 Task: Search one way flight ticket for 3 adults, 3 children in business from Aberdeen: Aberdeen Regional Airport to Laramie: Laramie Regional Airport on 5-3-2023. Choice of flights is Frontier. Number of bags: 4 checked bags. Price is upto 25000. Outbound departure time preference is 18:45.
Action: Mouse moved to (373, 154)
Screenshot: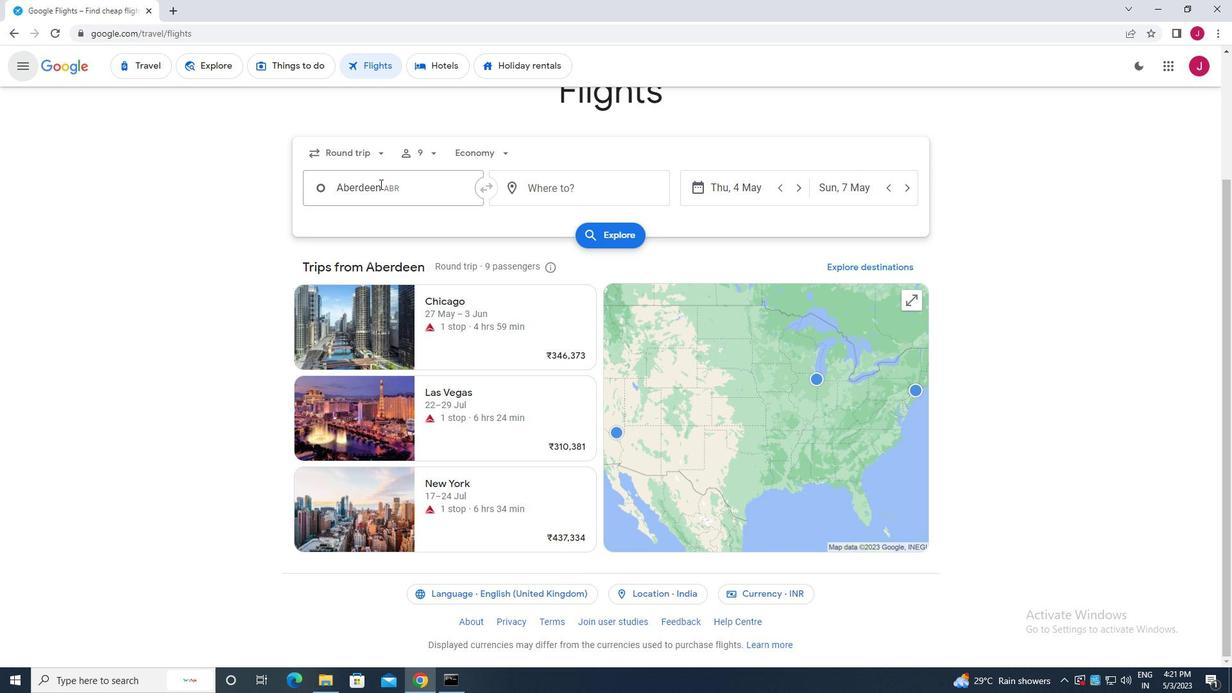 
Action: Mouse pressed left at (373, 154)
Screenshot: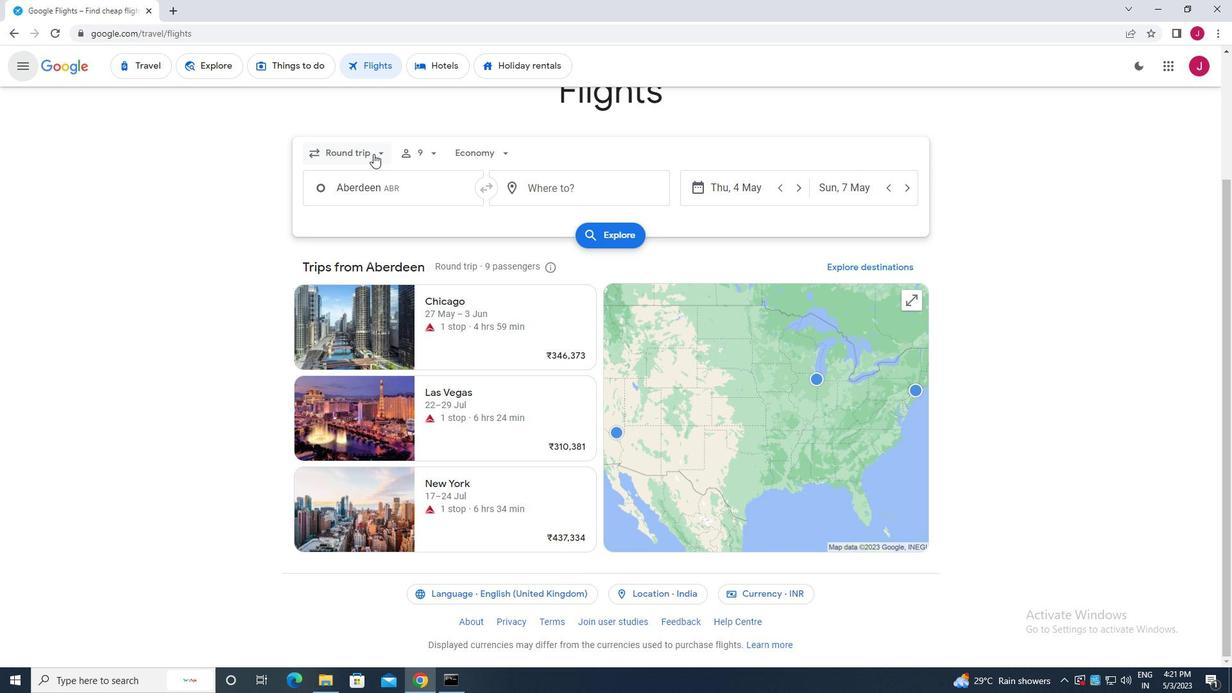 
Action: Mouse moved to (369, 209)
Screenshot: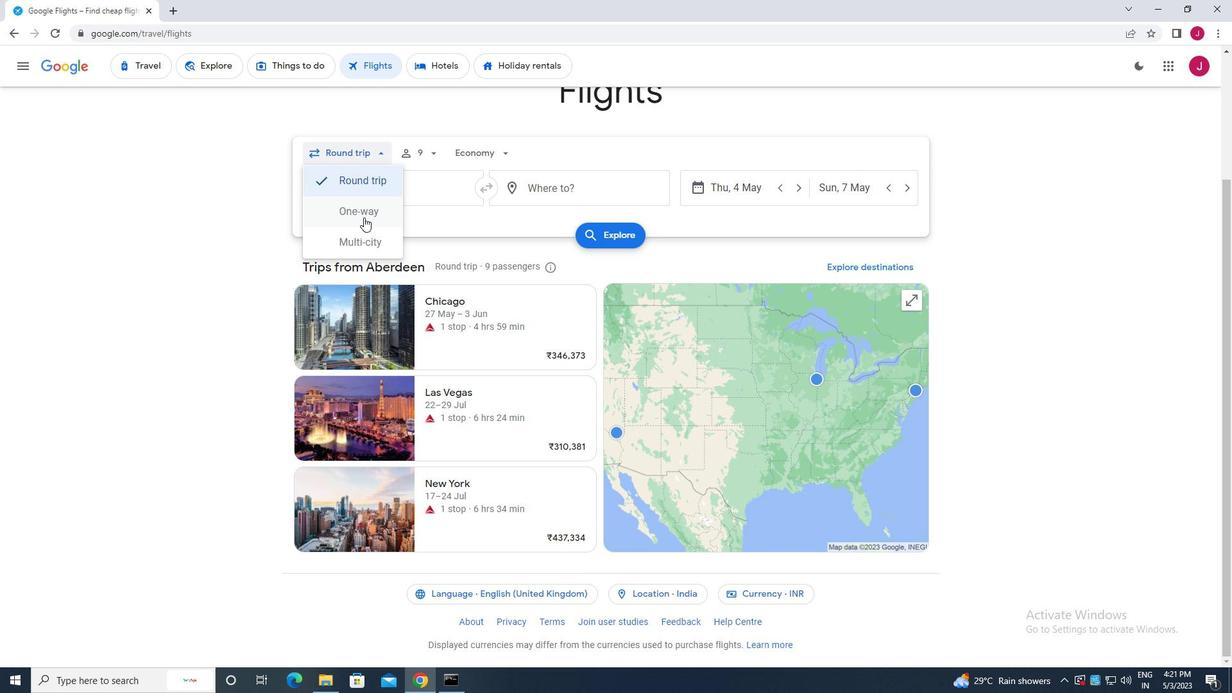 
Action: Mouse pressed left at (369, 209)
Screenshot: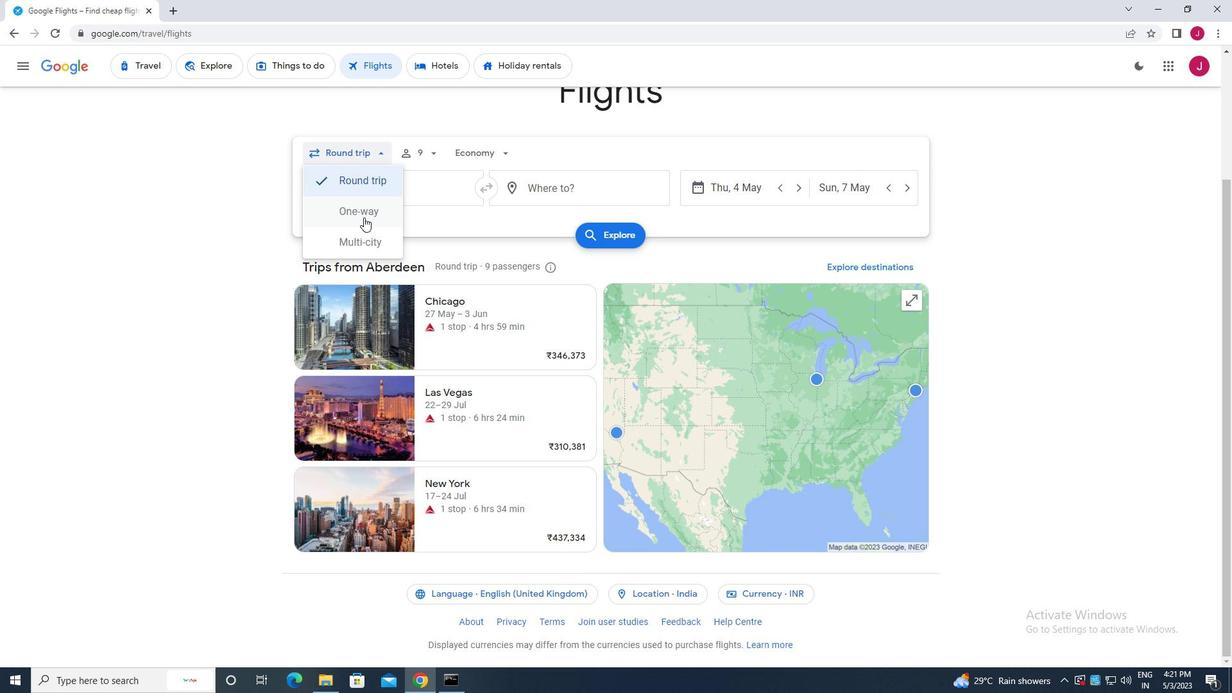 
Action: Mouse moved to (433, 153)
Screenshot: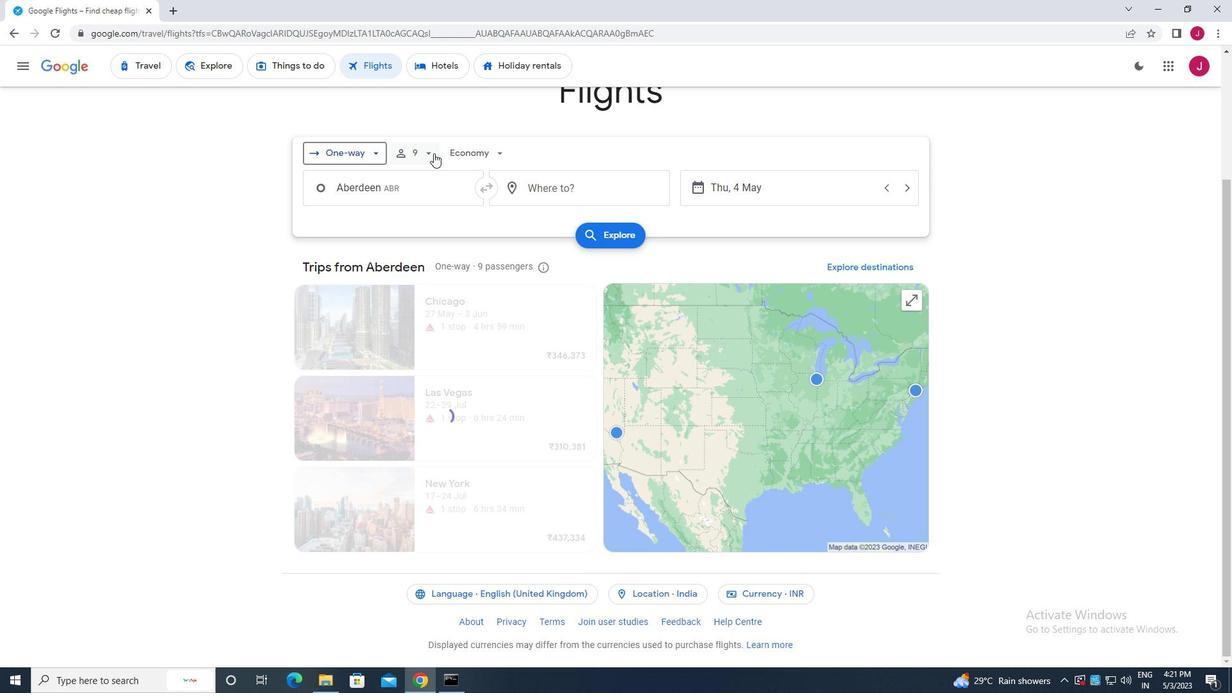 
Action: Mouse pressed left at (433, 153)
Screenshot: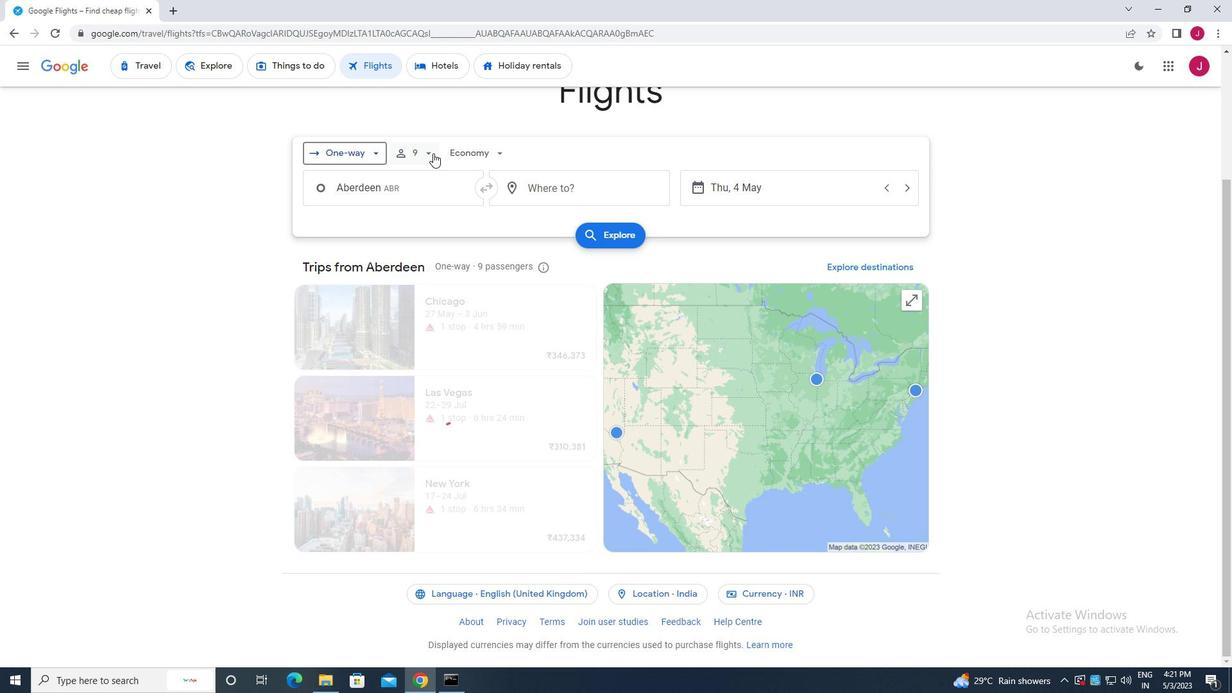 
Action: Mouse moved to (480, 189)
Screenshot: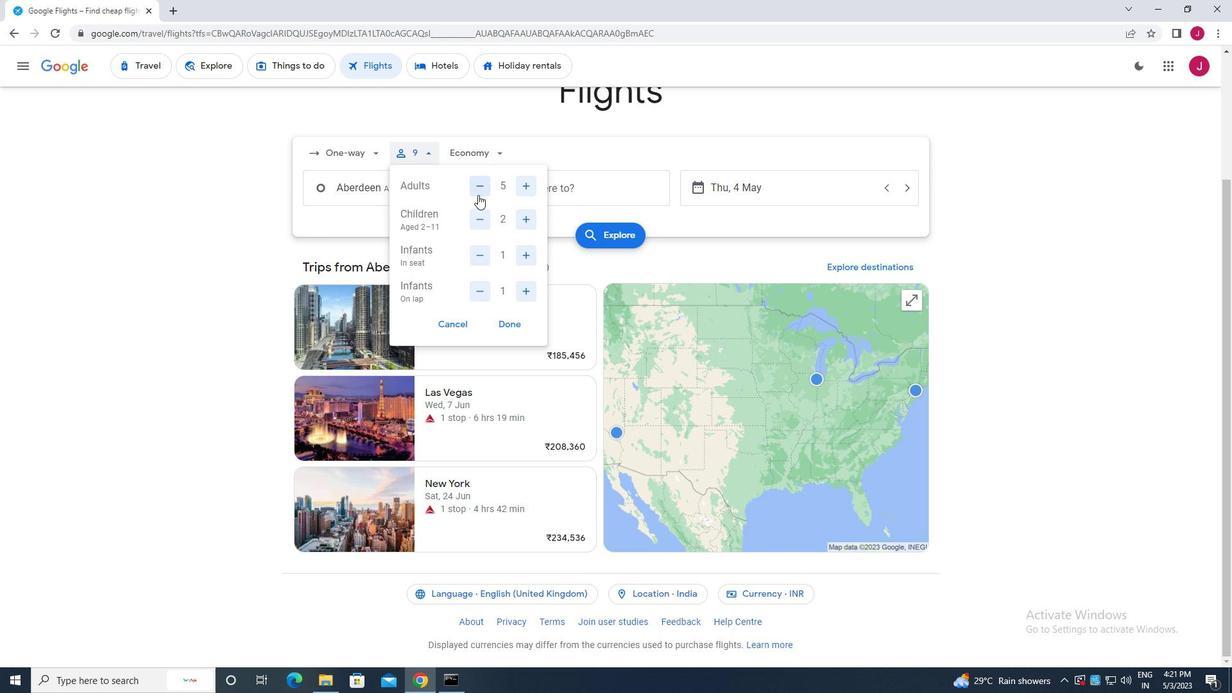 
Action: Mouse pressed left at (480, 189)
Screenshot: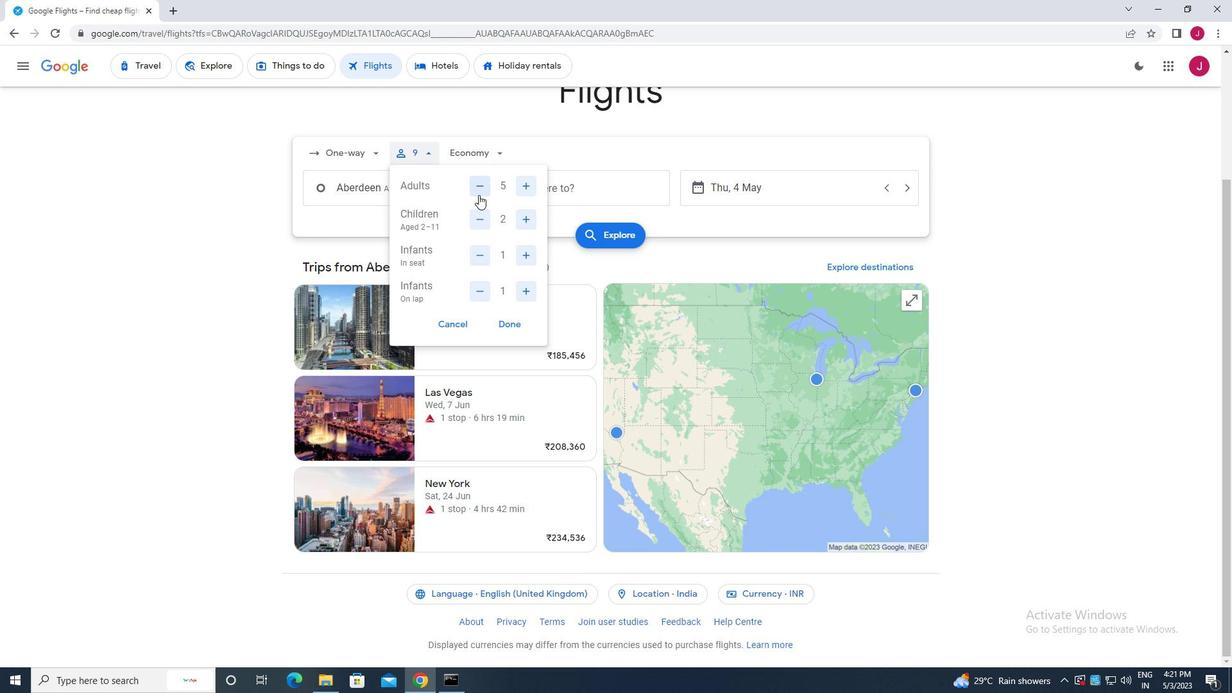 
Action: Mouse moved to (480, 217)
Screenshot: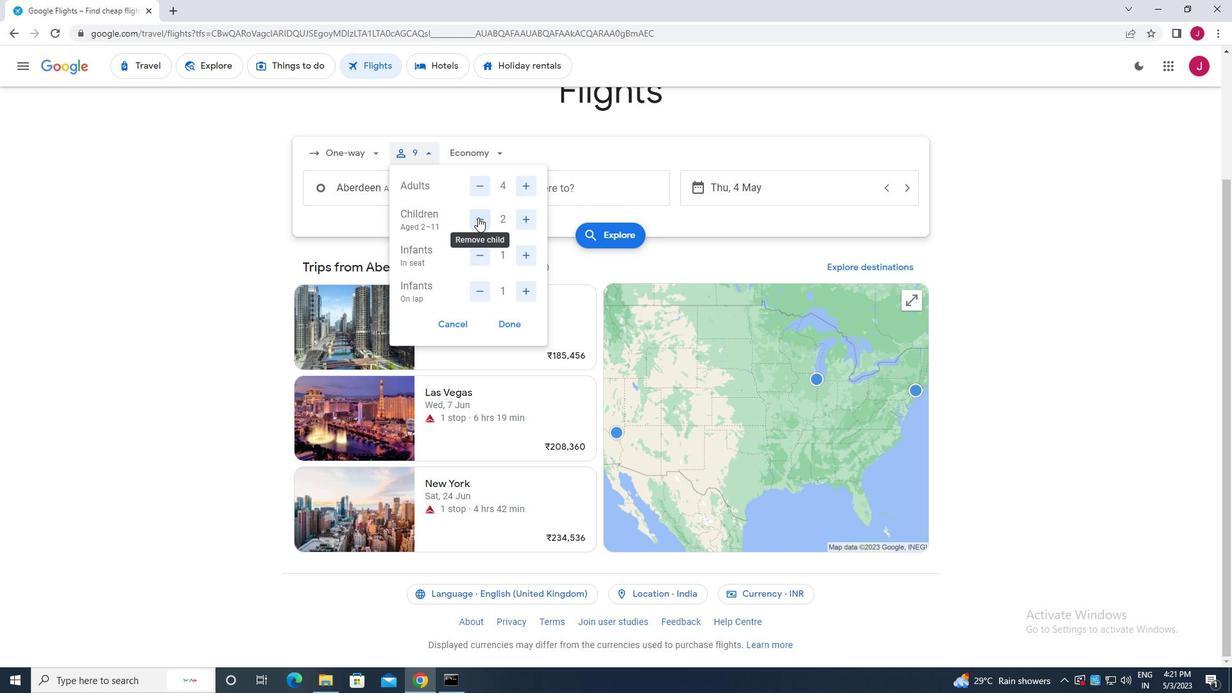 
Action: Mouse pressed left at (480, 217)
Screenshot: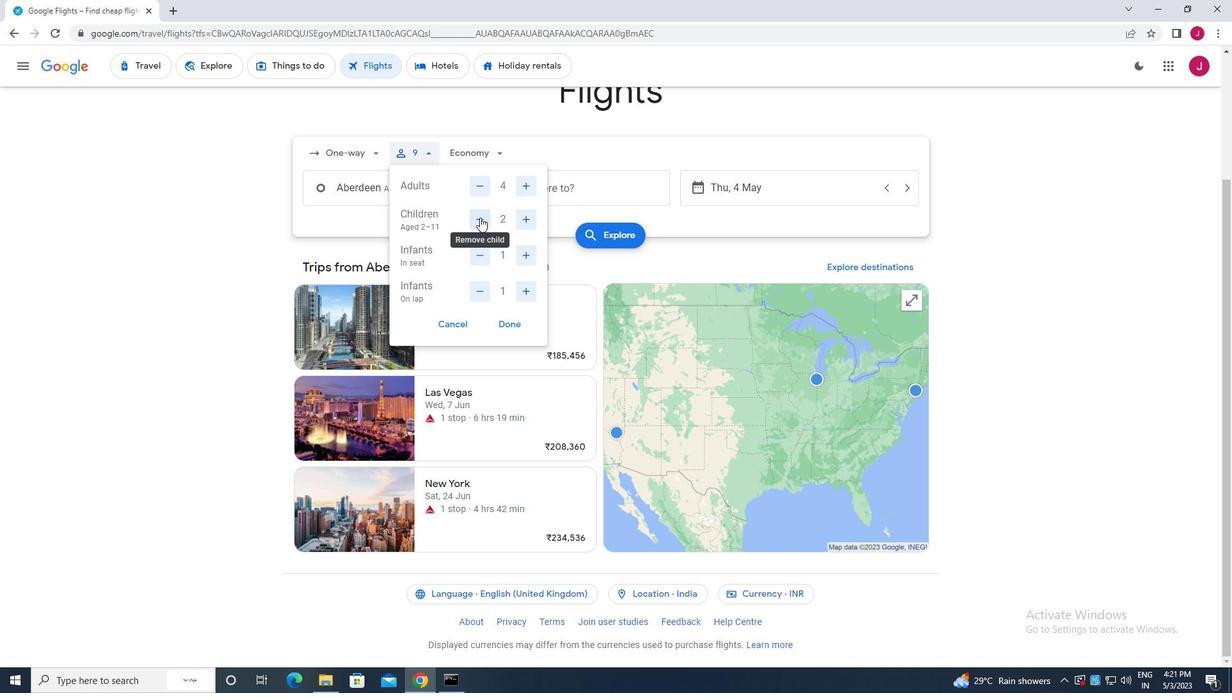 
Action: Mouse pressed left at (480, 217)
Screenshot: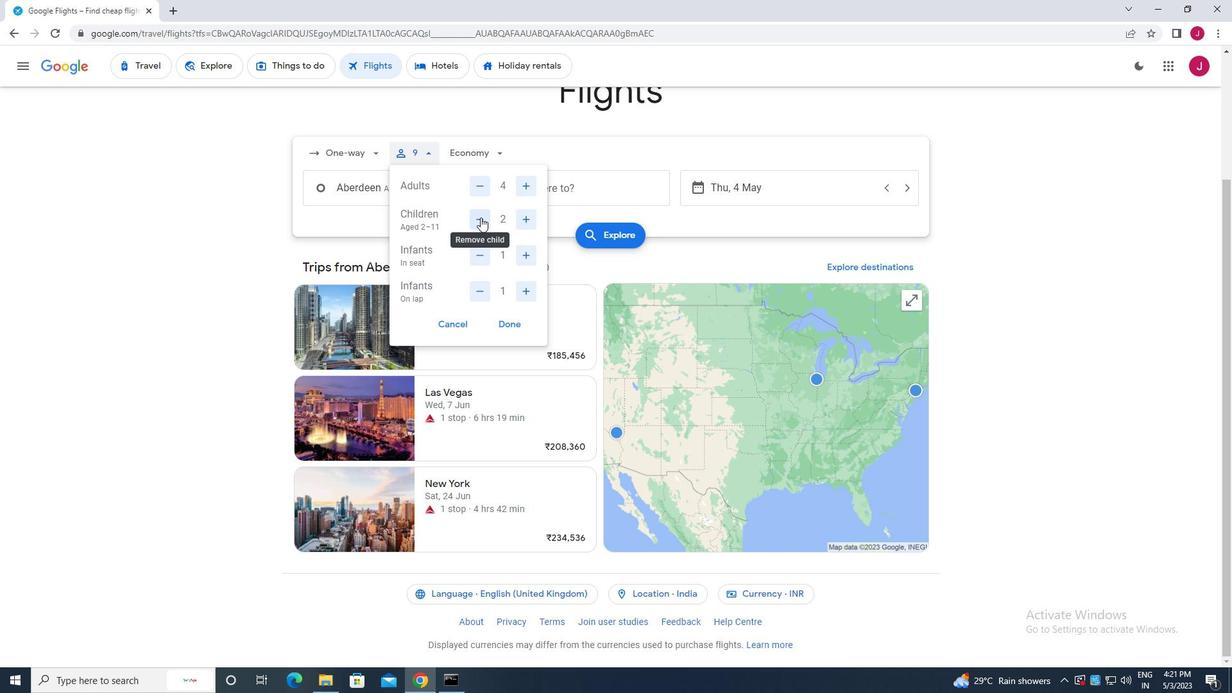 
Action: Mouse moved to (510, 327)
Screenshot: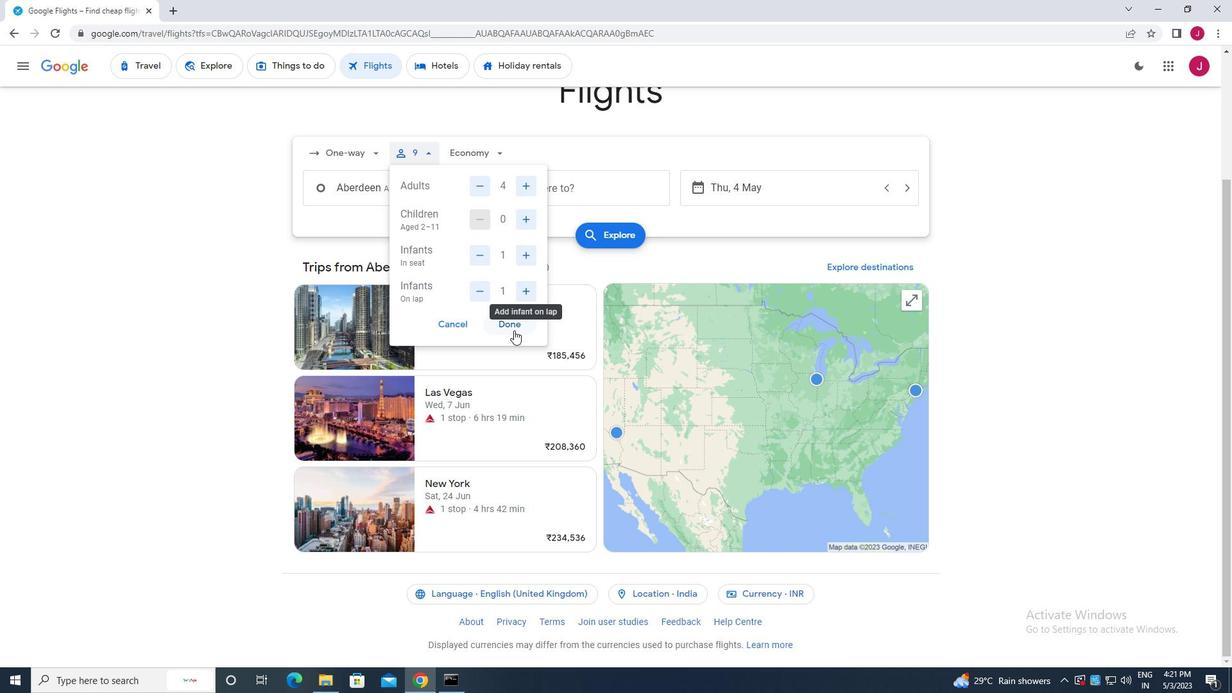 
Action: Mouse pressed left at (510, 327)
Screenshot: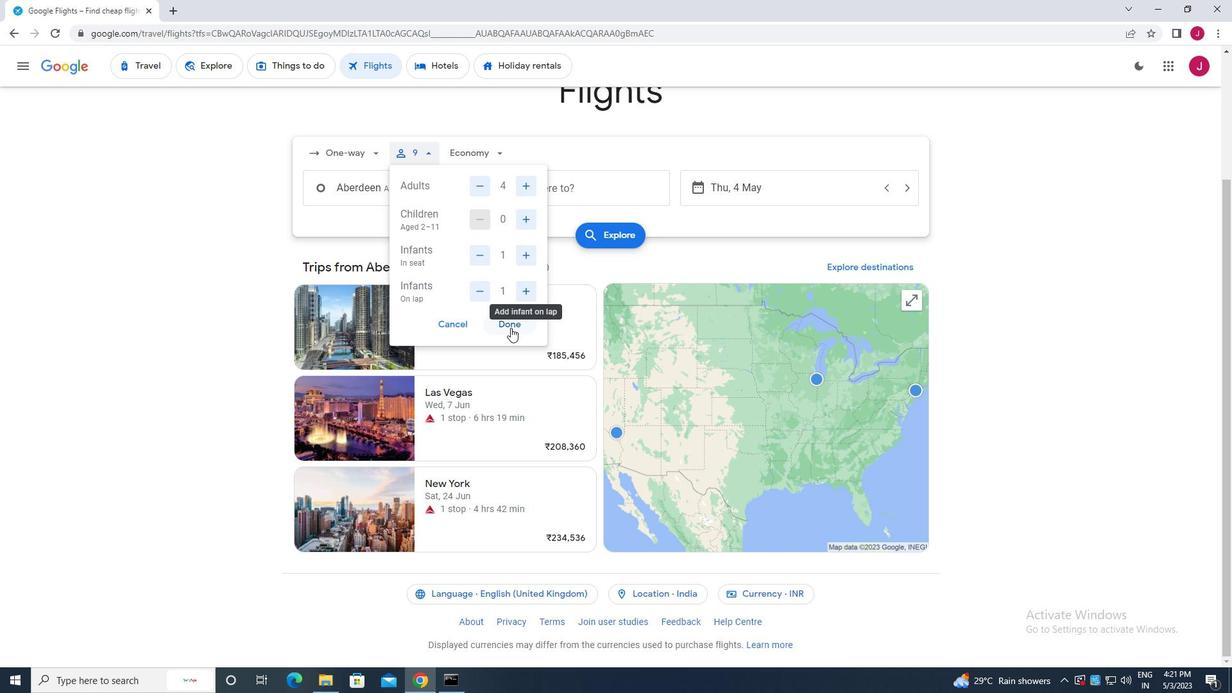 
Action: Mouse moved to (476, 152)
Screenshot: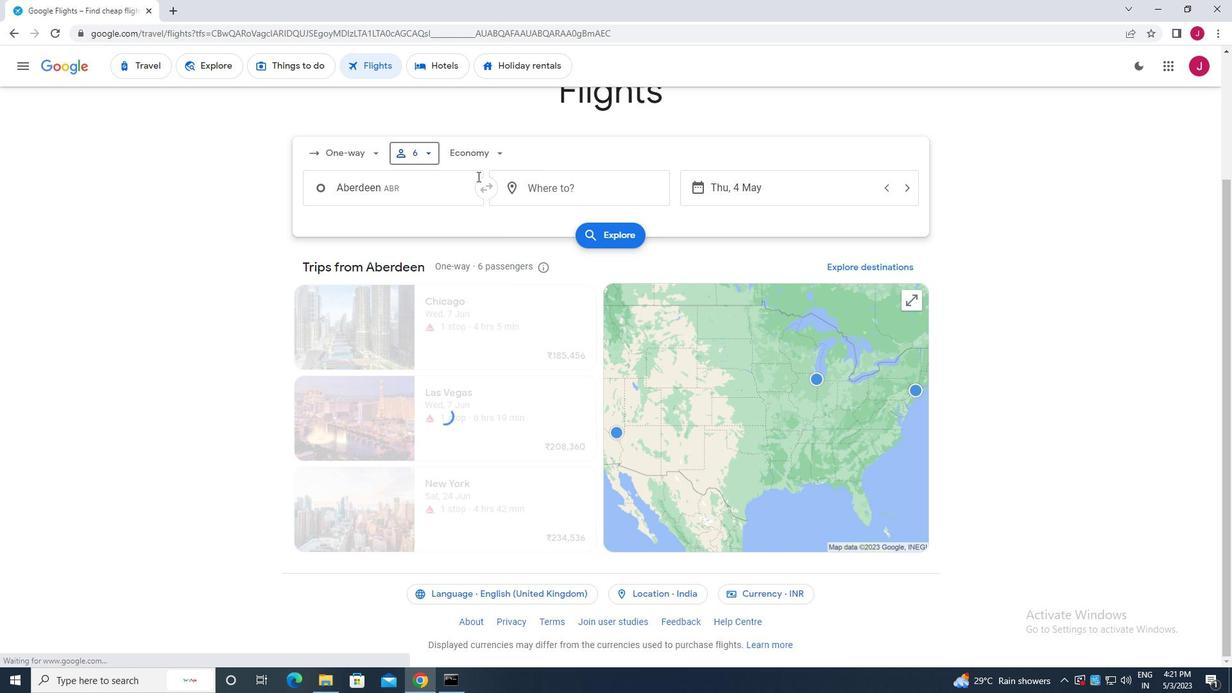 
Action: Mouse pressed left at (476, 152)
Screenshot: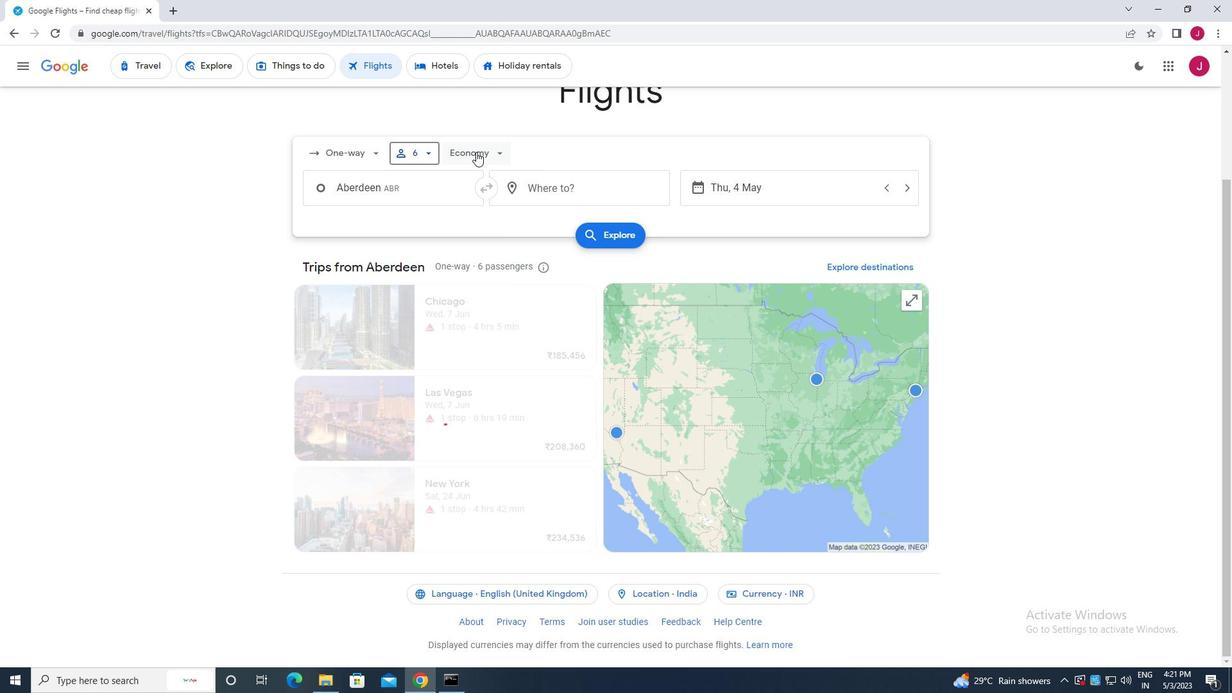
Action: Mouse moved to (494, 213)
Screenshot: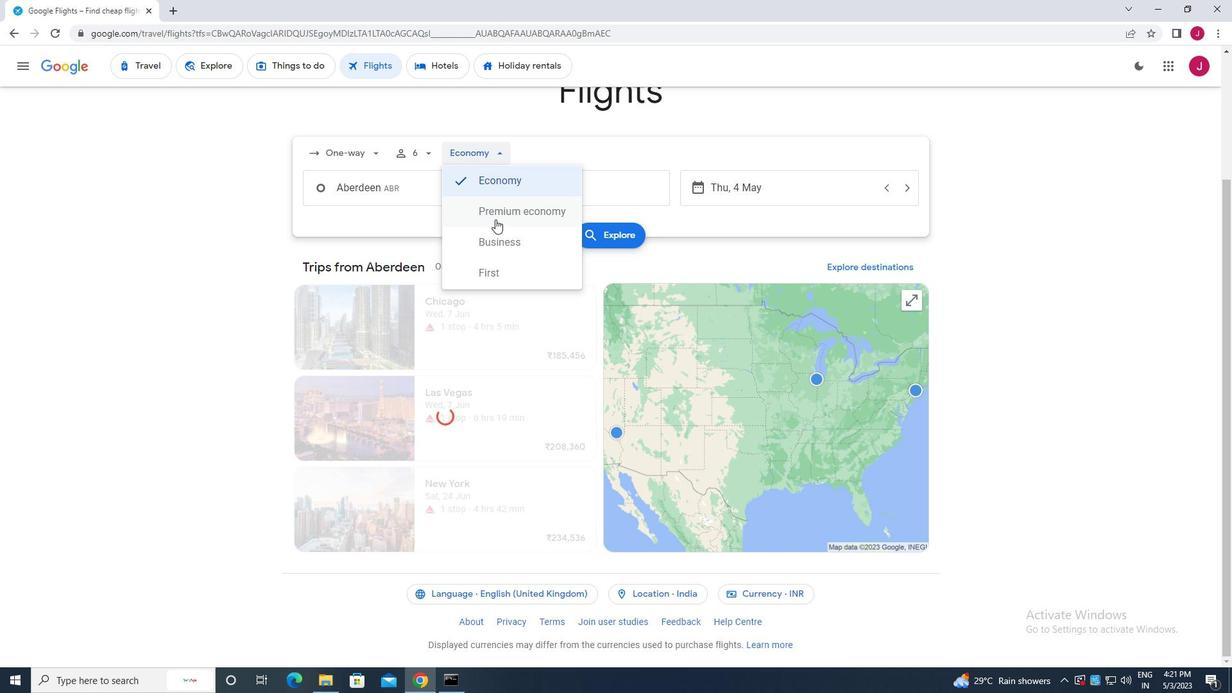 
Action: Mouse pressed left at (494, 213)
Screenshot: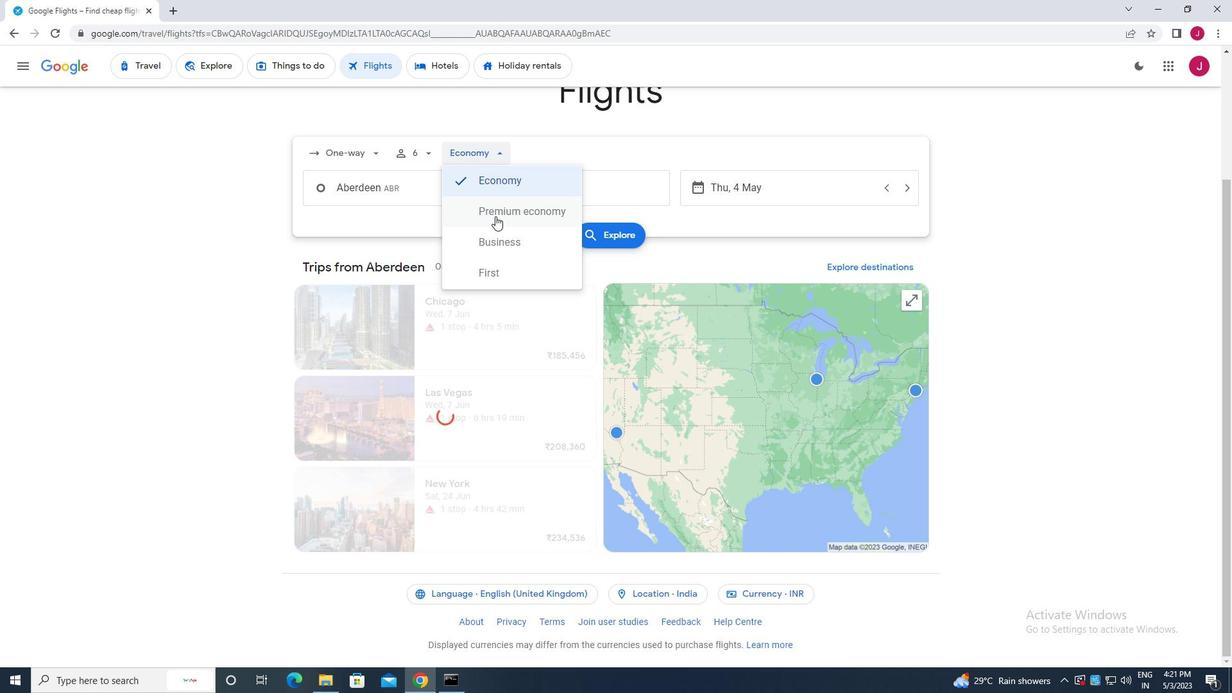 
Action: Mouse moved to (430, 196)
Screenshot: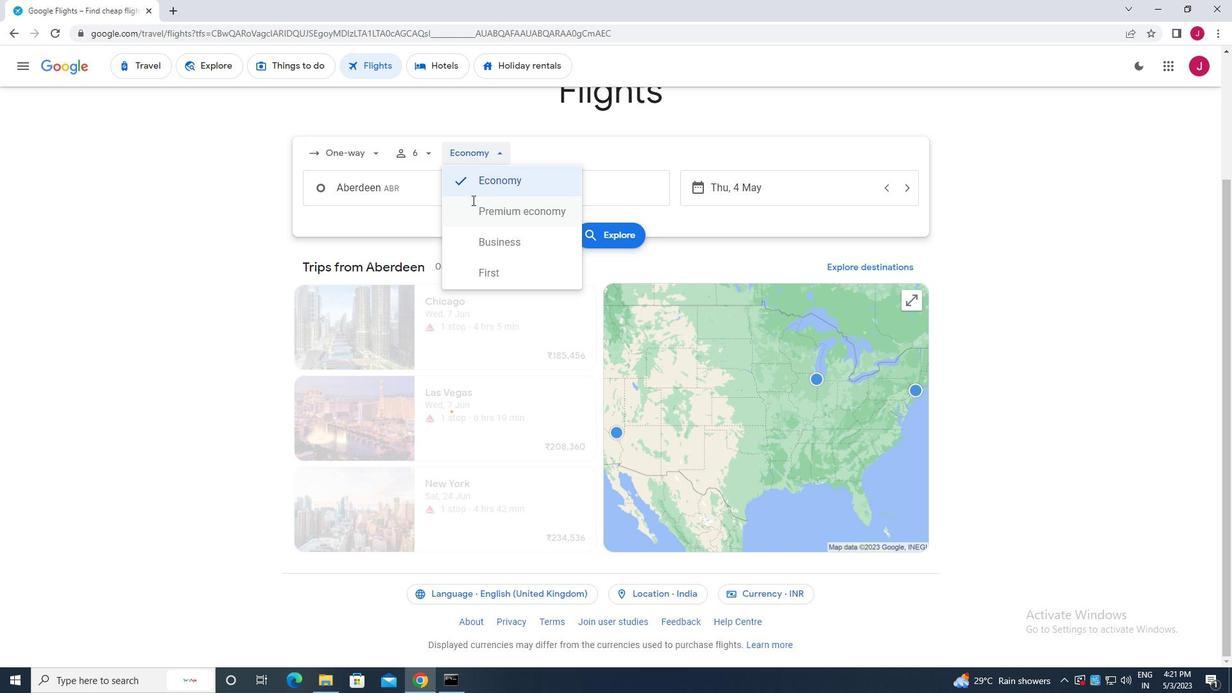 
Action: Mouse pressed left at (430, 196)
Screenshot: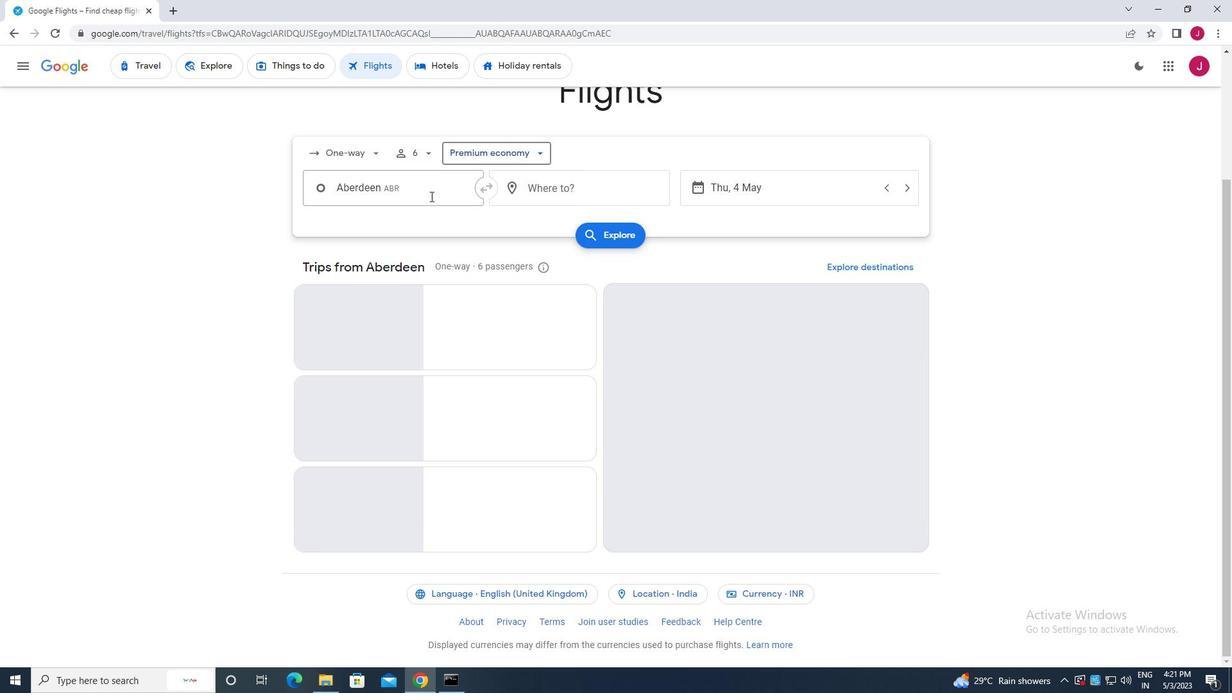 
Action: Mouse moved to (444, 192)
Screenshot: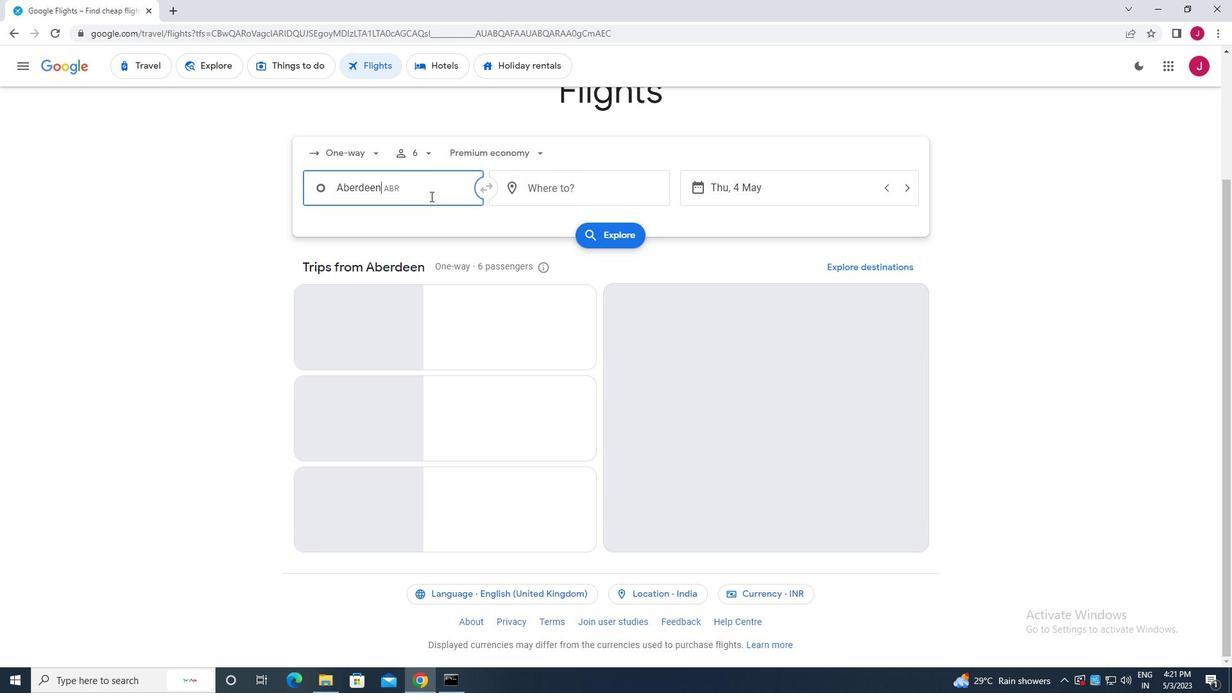 
Action: Key pressed aberdeen
Screenshot: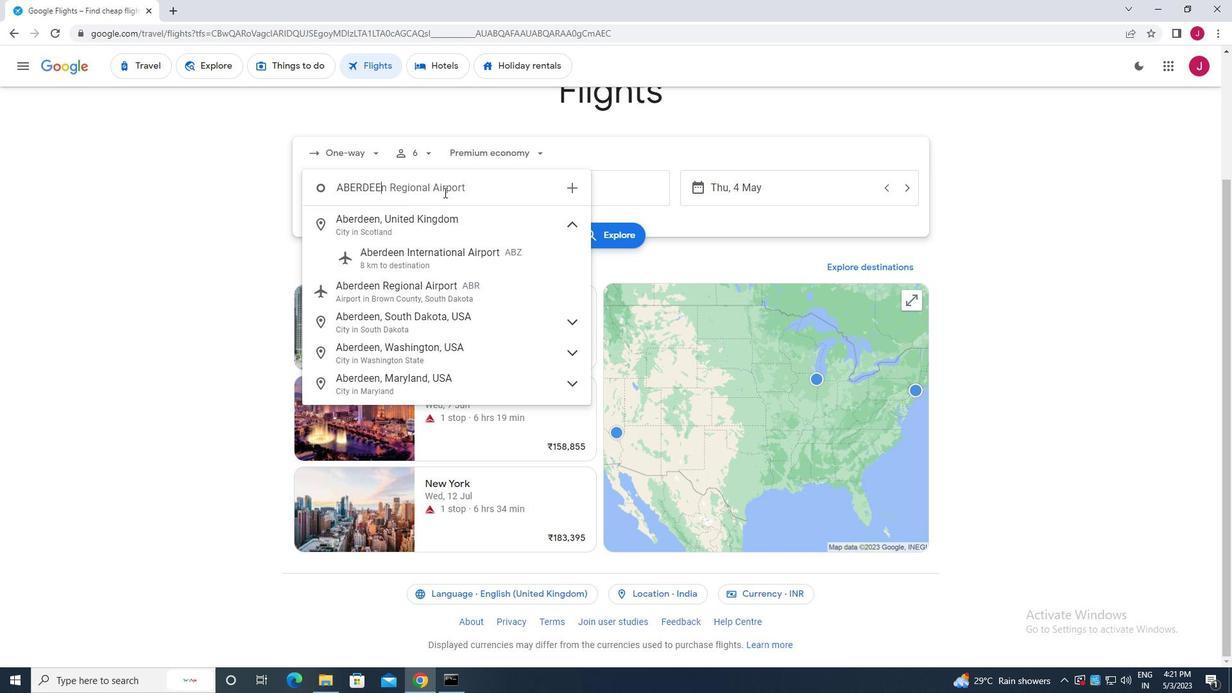 
Action: Mouse moved to (449, 283)
Screenshot: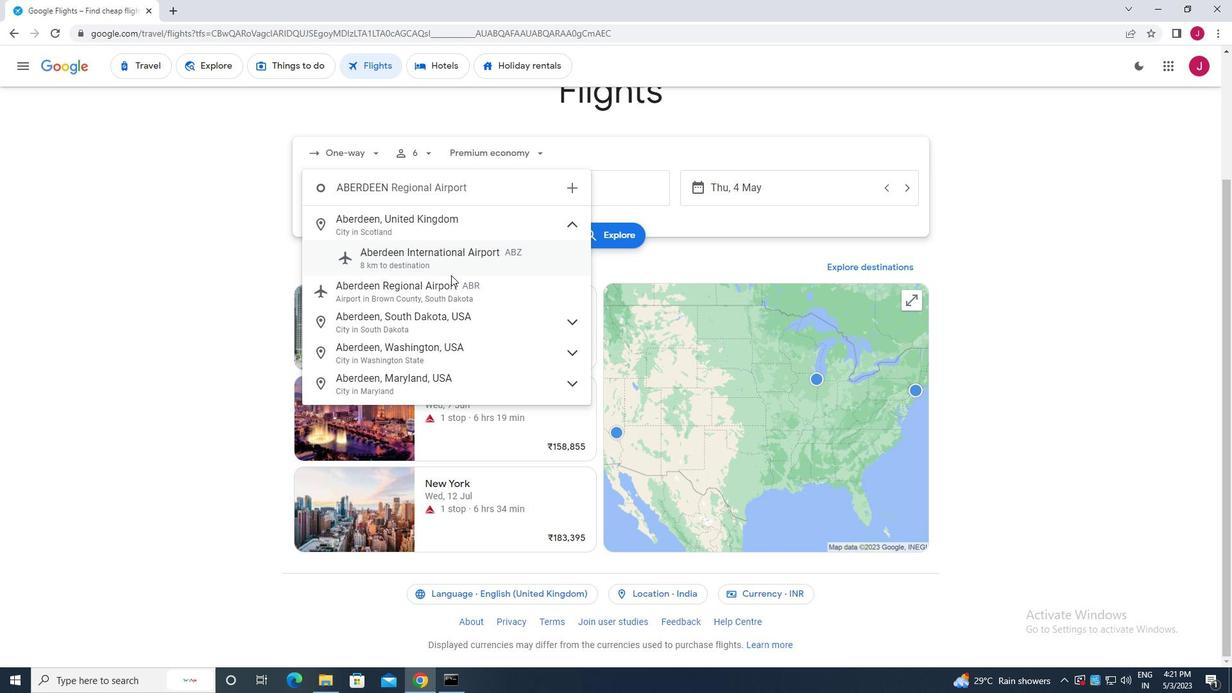 
Action: Mouse pressed left at (449, 283)
Screenshot: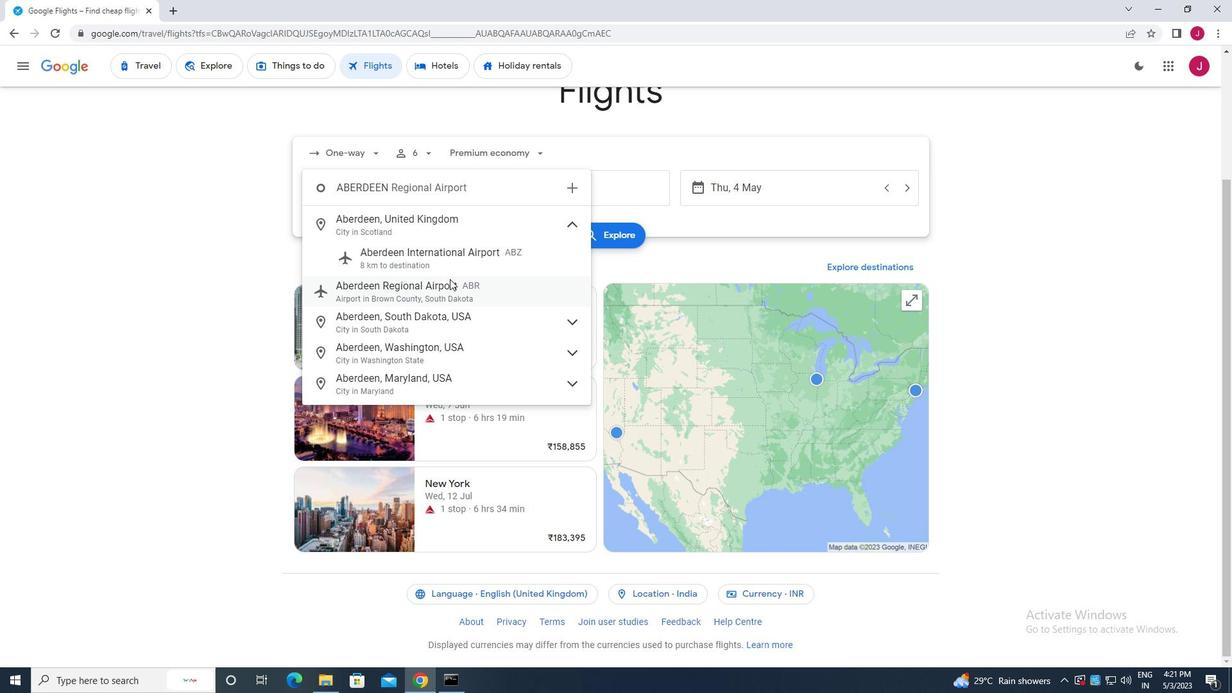 
Action: Mouse moved to (574, 193)
Screenshot: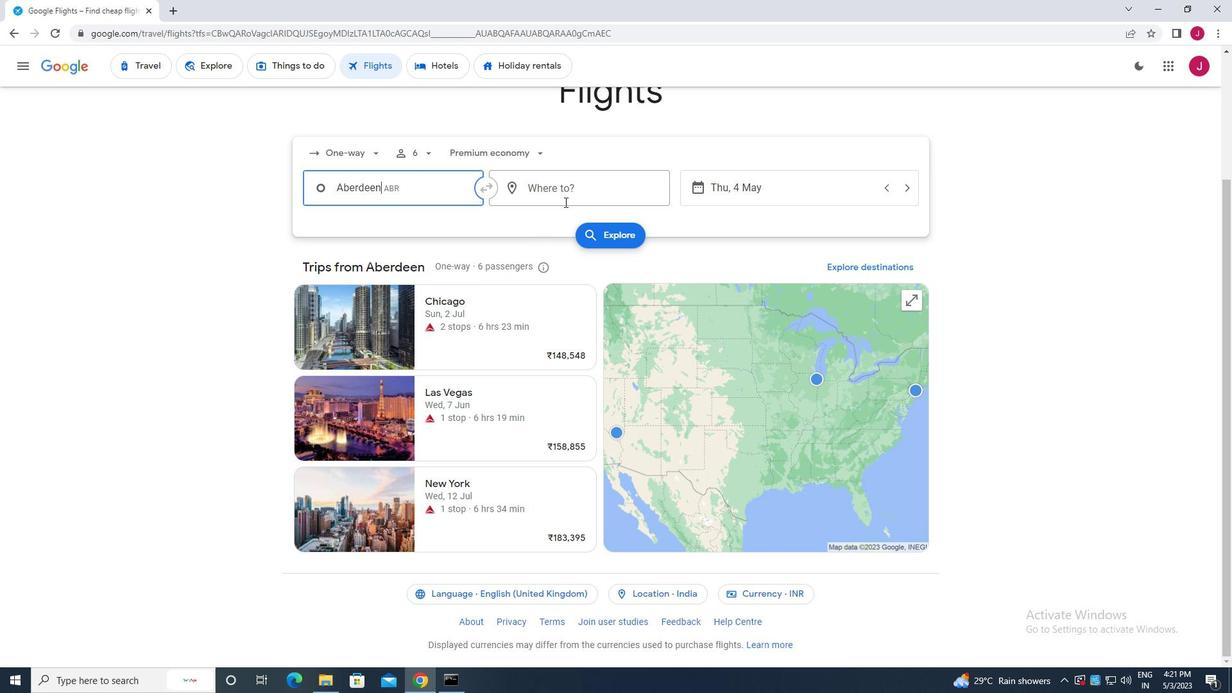 
Action: Mouse pressed left at (574, 193)
Screenshot: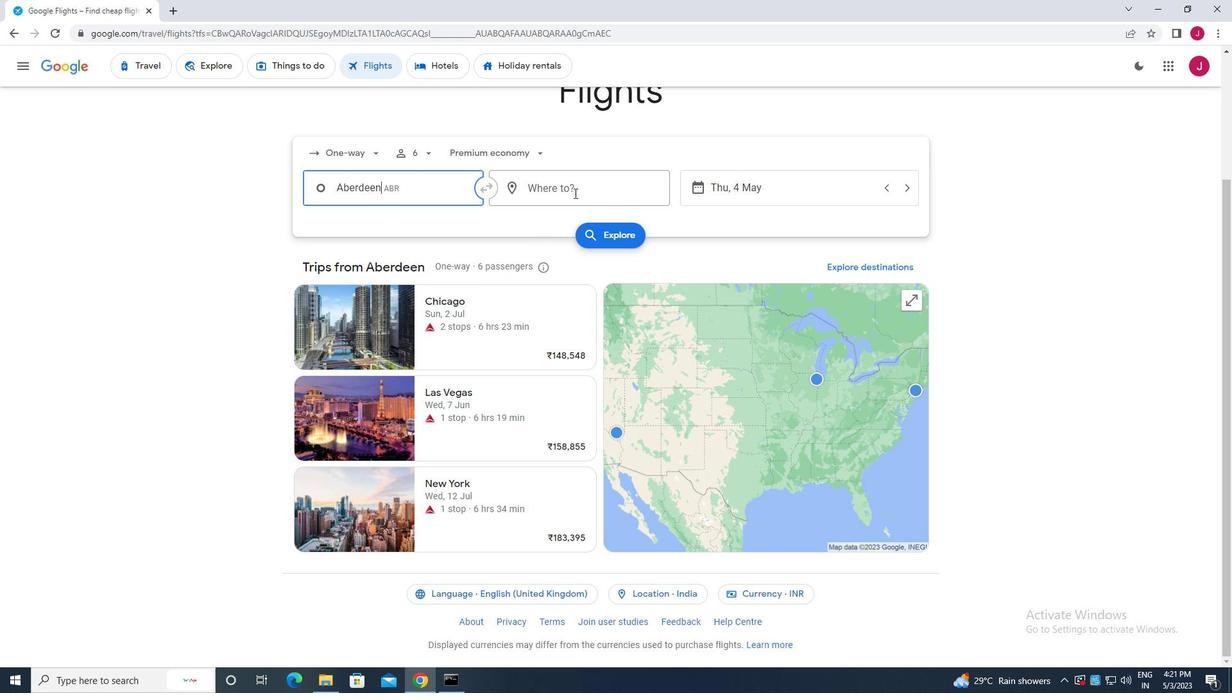 
Action: Mouse moved to (574, 193)
Screenshot: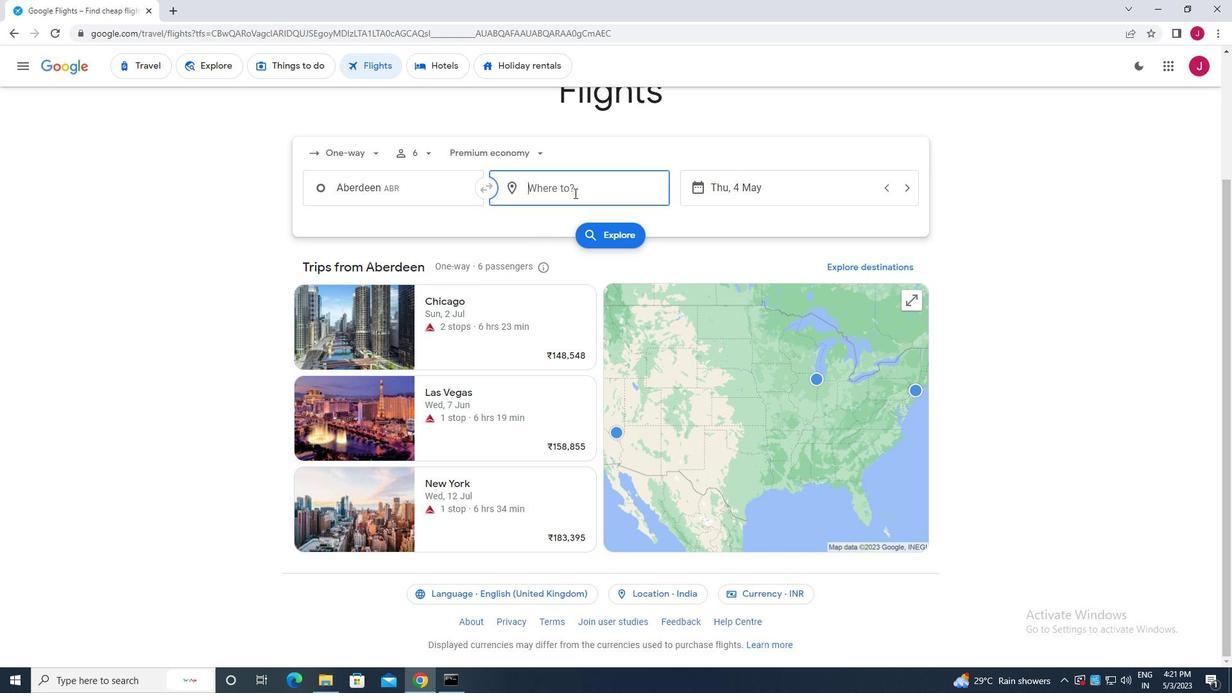 
Action: Key pressed albert<Key.space>
Screenshot: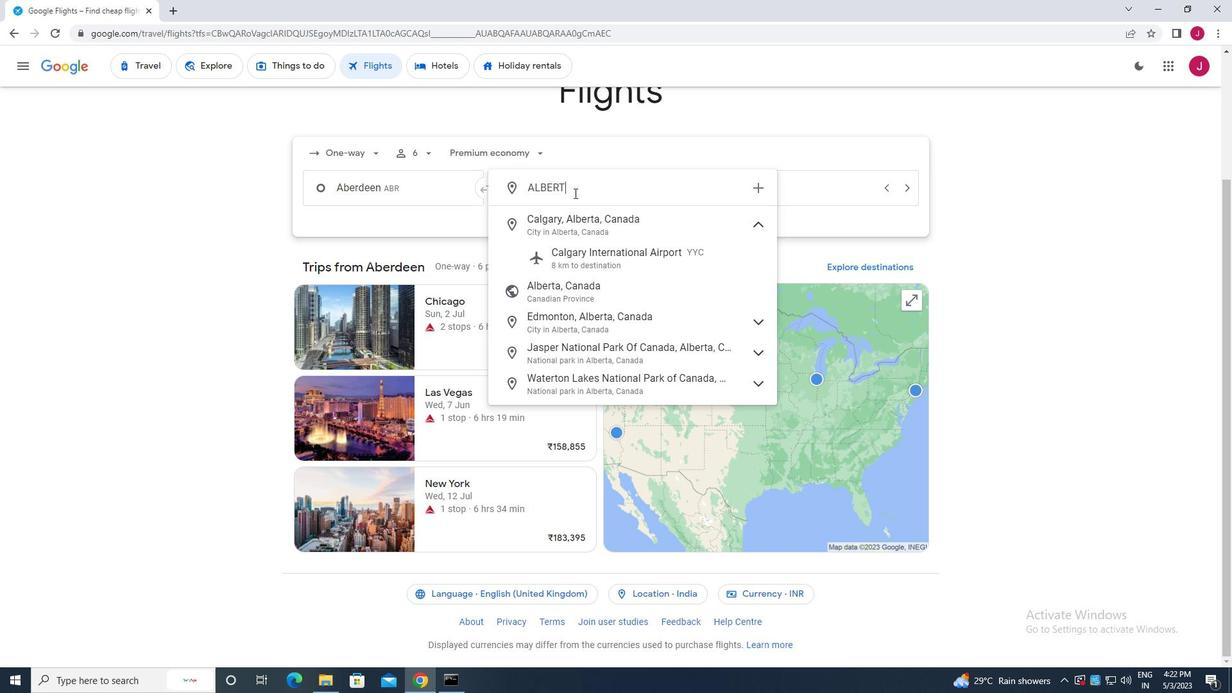 
Action: Mouse moved to (611, 223)
Screenshot: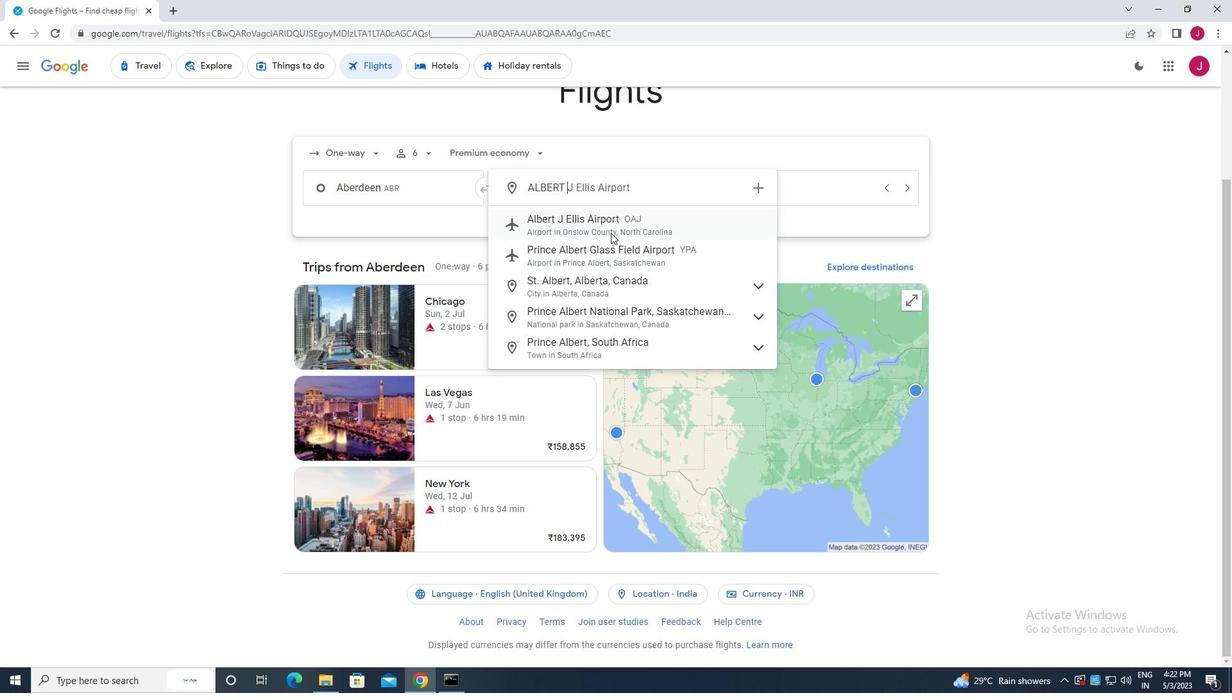 
Action: Mouse pressed left at (611, 223)
Screenshot: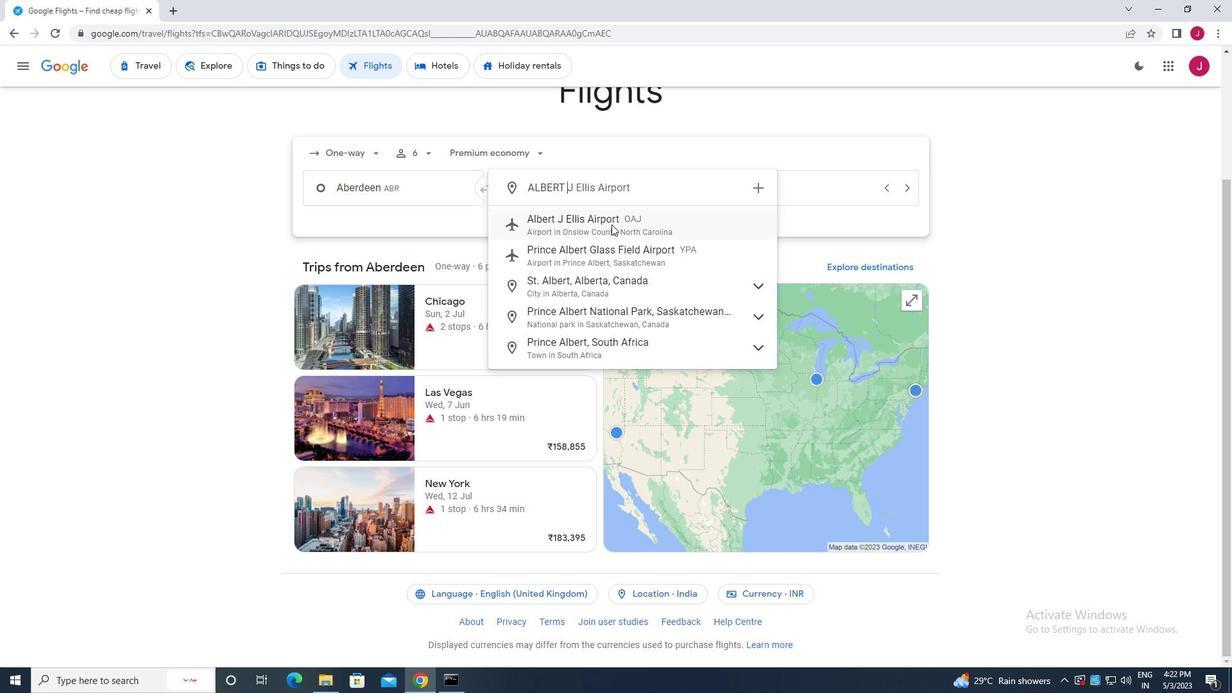 
Action: Mouse moved to (737, 189)
Screenshot: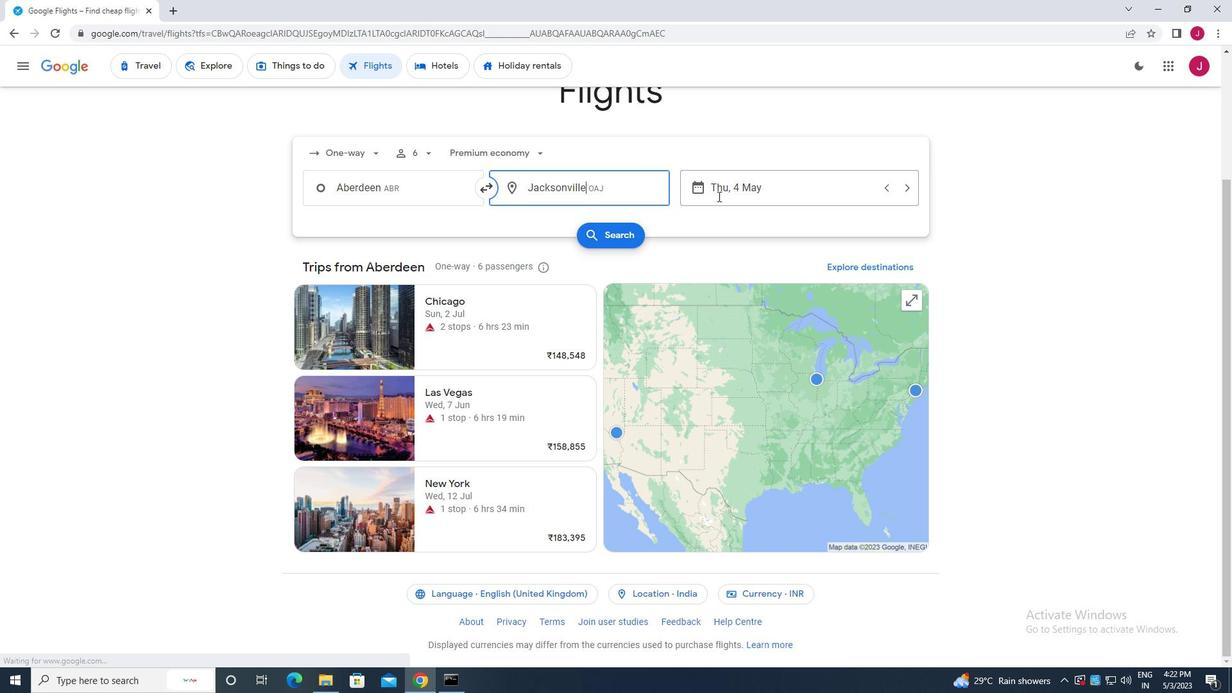 
Action: Mouse pressed left at (737, 189)
Screenshot: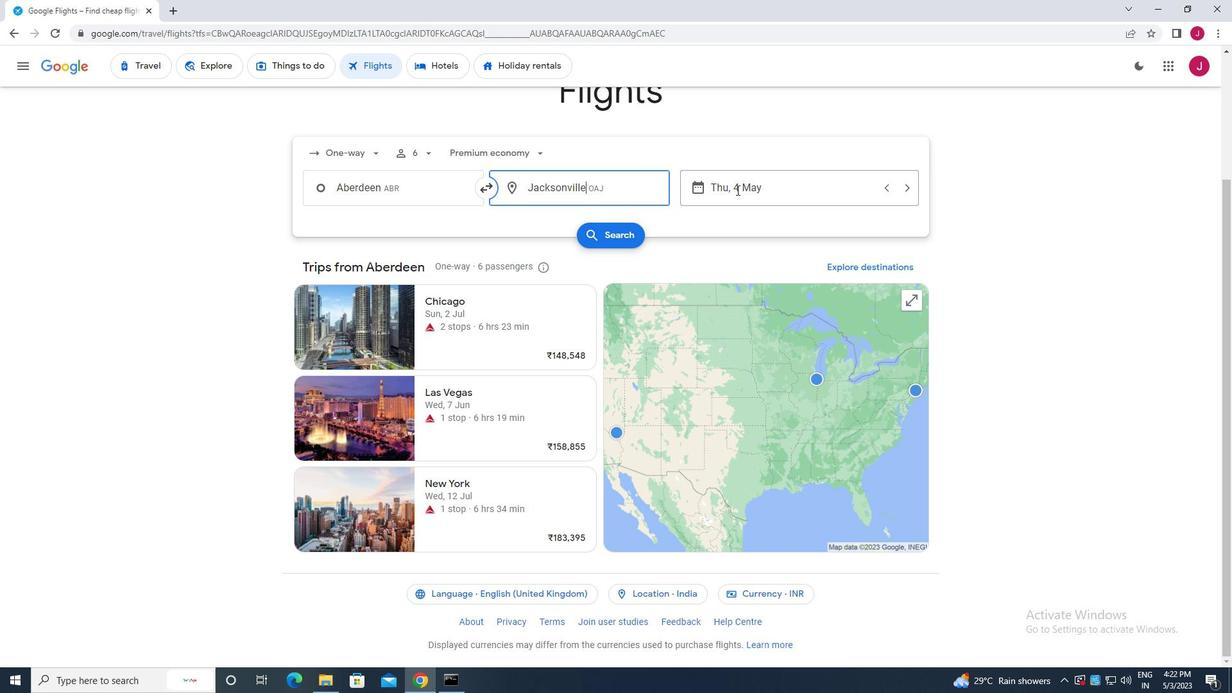 
Action: Mouse moved to (551, 293)
Screenshot: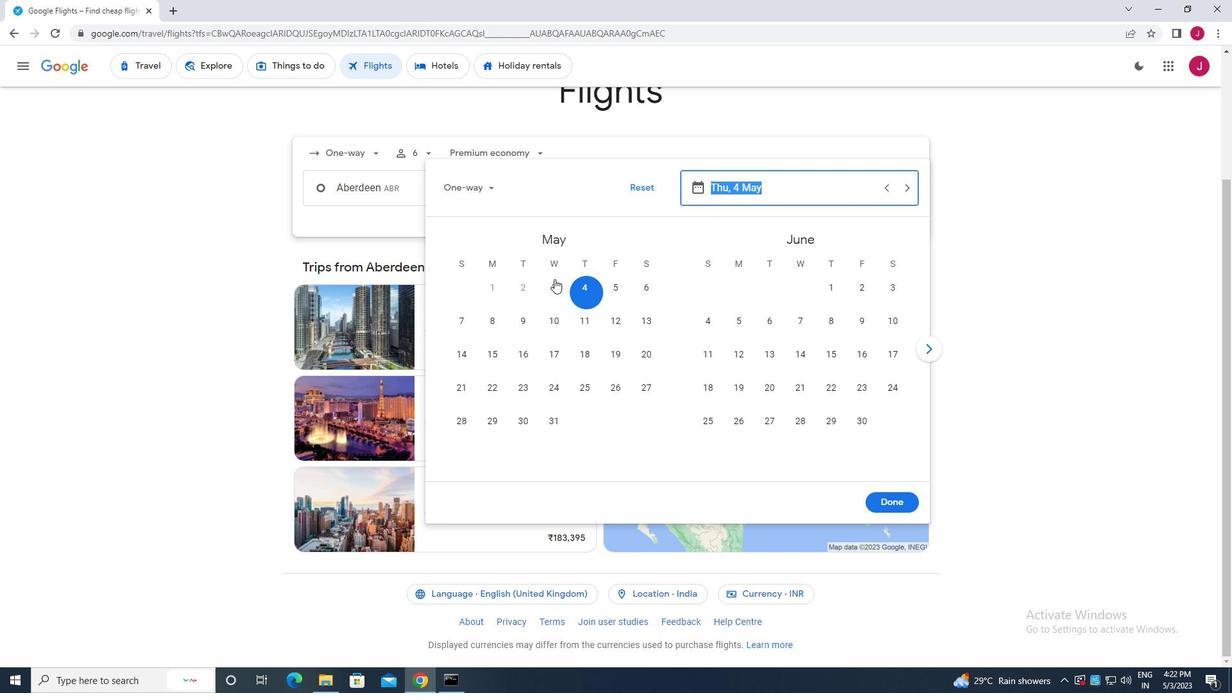 
Action: Mouse pressed left at (551, 293)
Screenshot: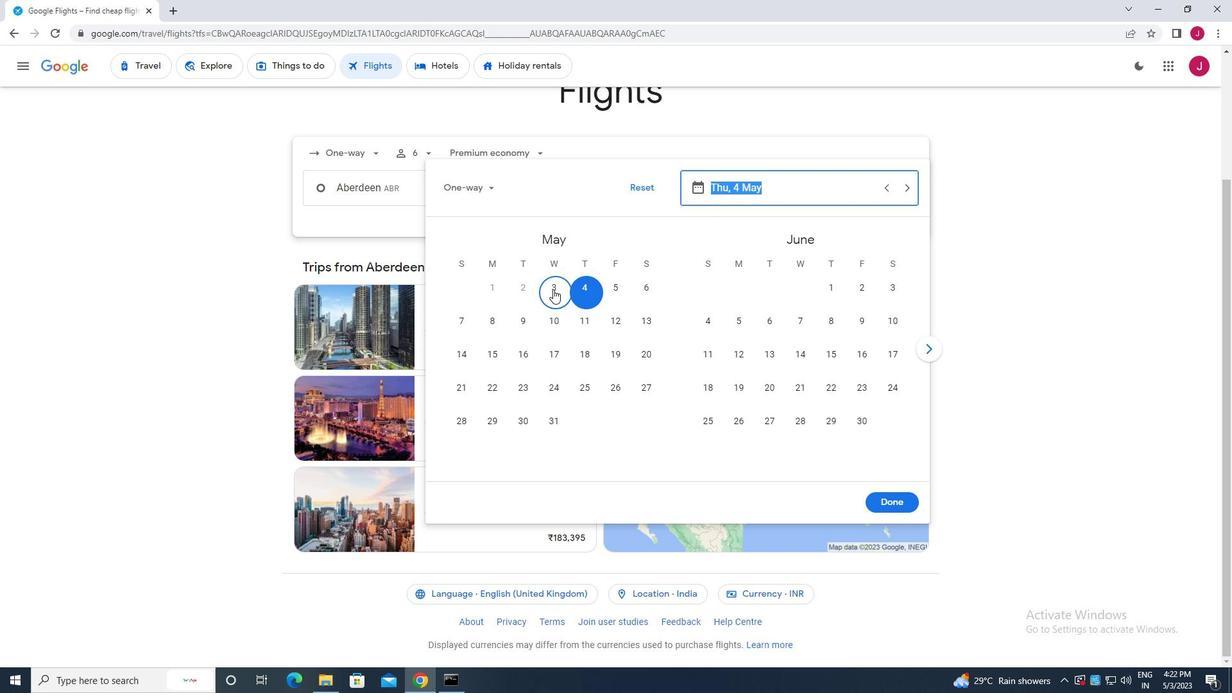 
Action: Mouse moved to (889, 502)
Screenshot: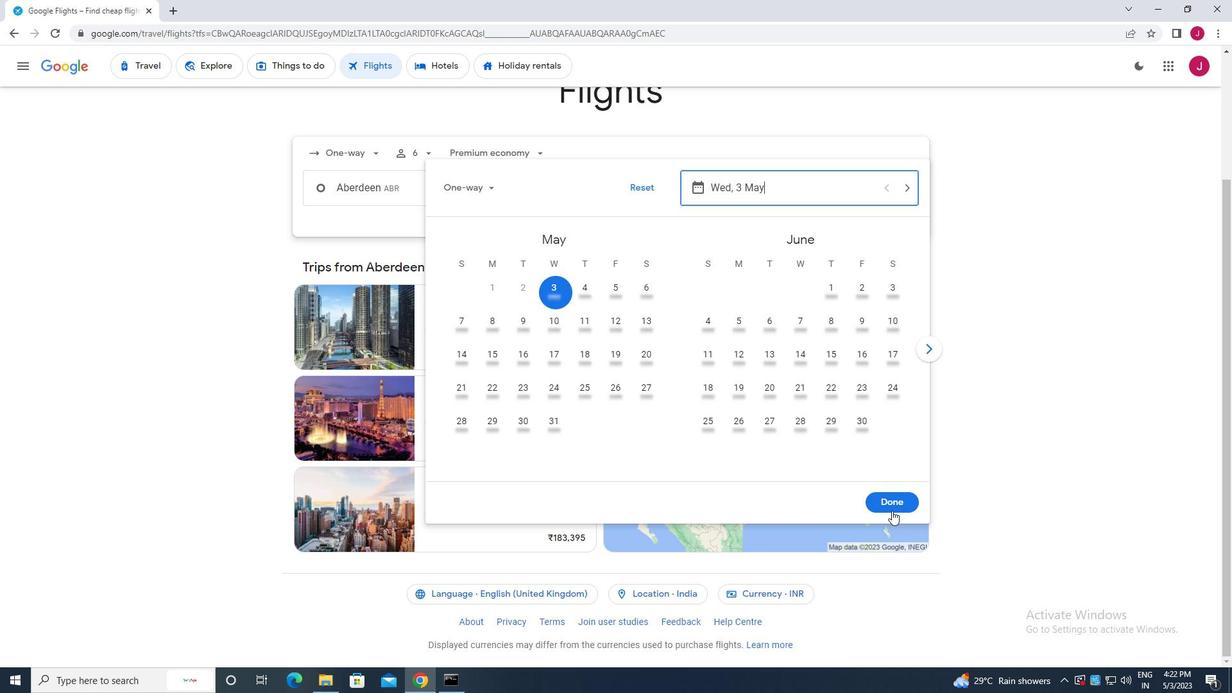 
Action: Mouse pressed left at (889, 502)
Screenshot: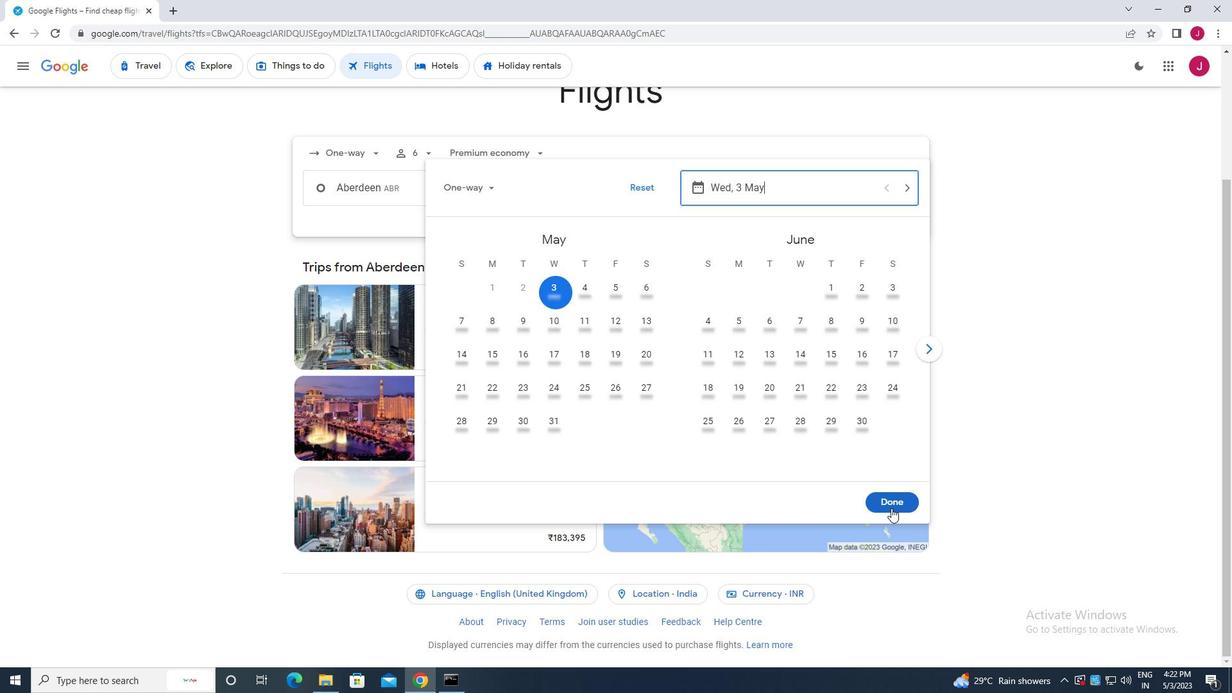 
Action: Mouse moved to (603, 238)
Screenshot: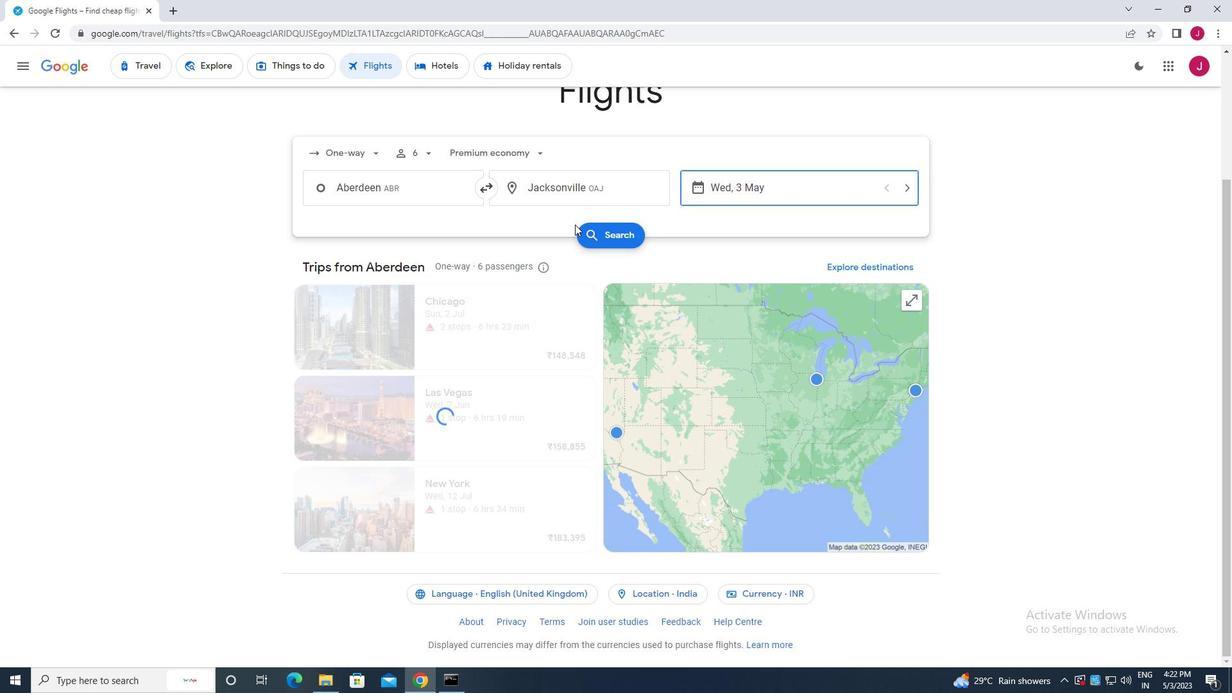 
Action: Mouse pressed left at (603, 238)
Screenshot: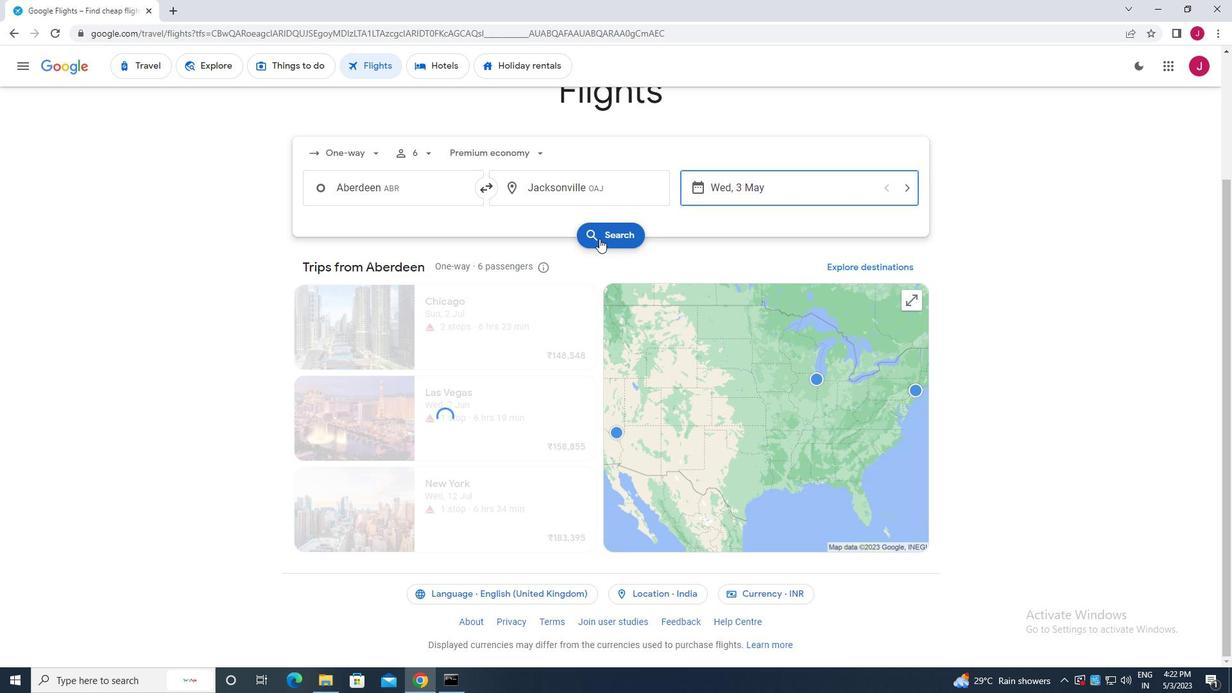 
Action: Mouse moved to (322, 183)
Screenshot: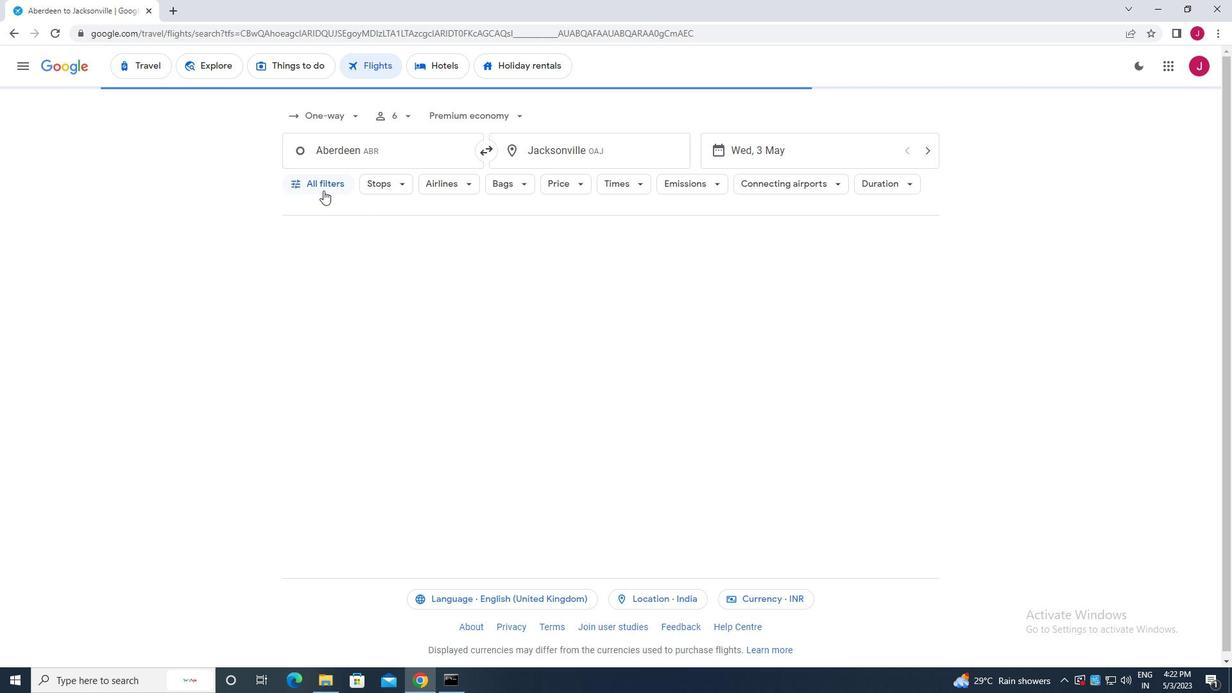 
Action: Mouse pressed left at (322, 183)
Screenshot: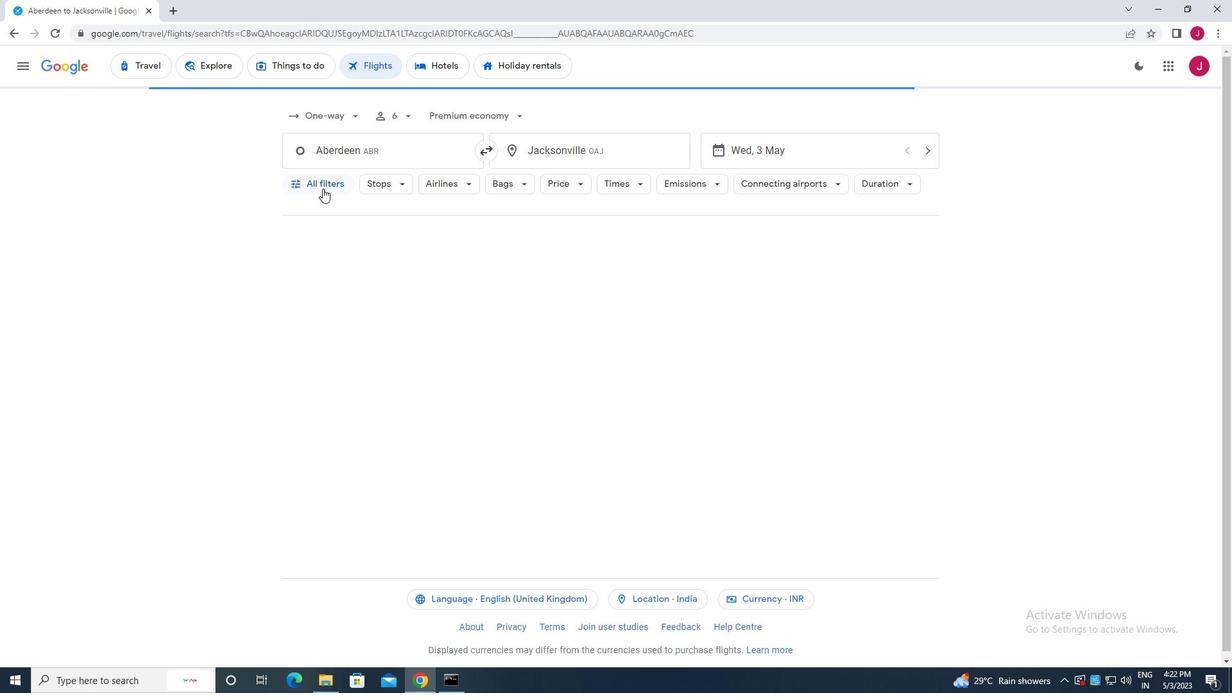 
Action: Mouse moved to (379, 263)
Screenshot: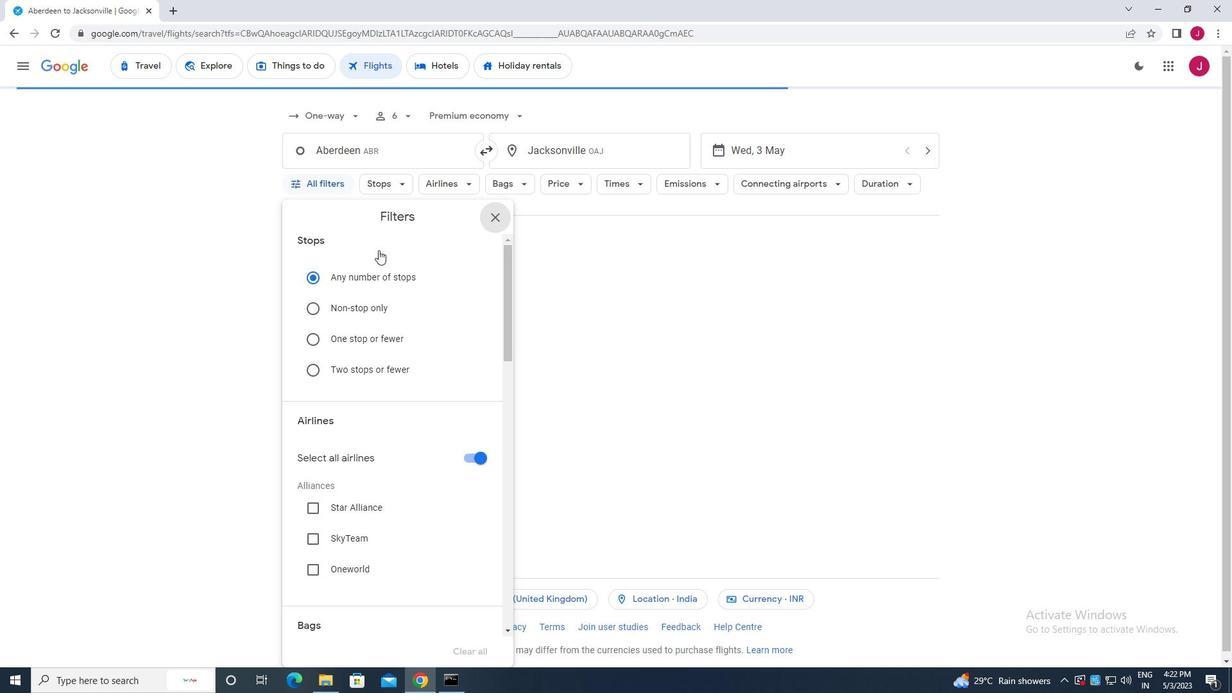
Action: Mouse scrolled (379, 263) with delta (0, 0)
Screenshot: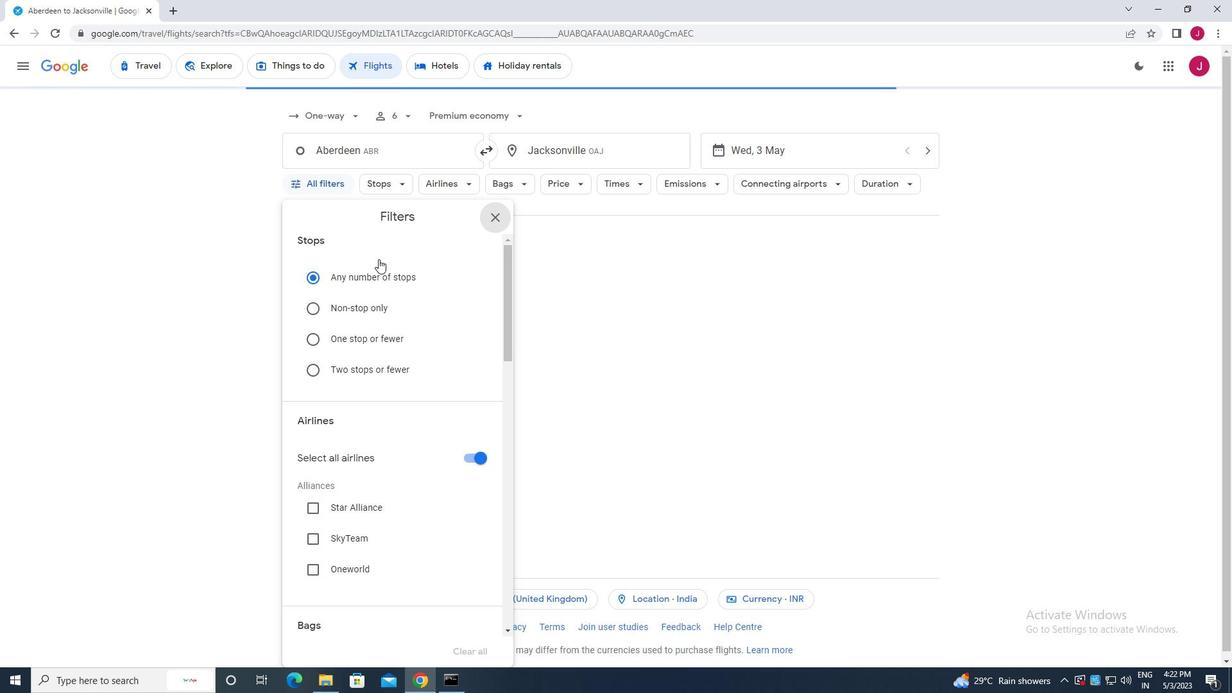
Action: Mouse scrolled (379, 263) with delta (0, 0)
Screenshot: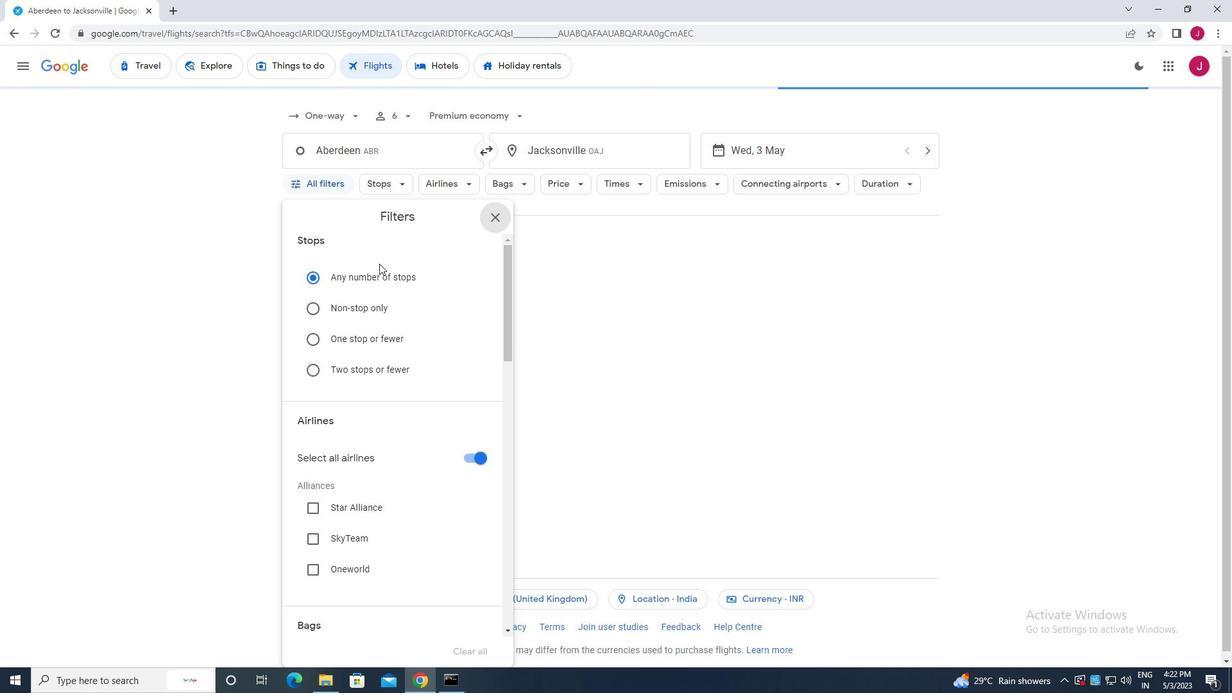 
Action: Mouse moved to (388, 270)
Screenshot: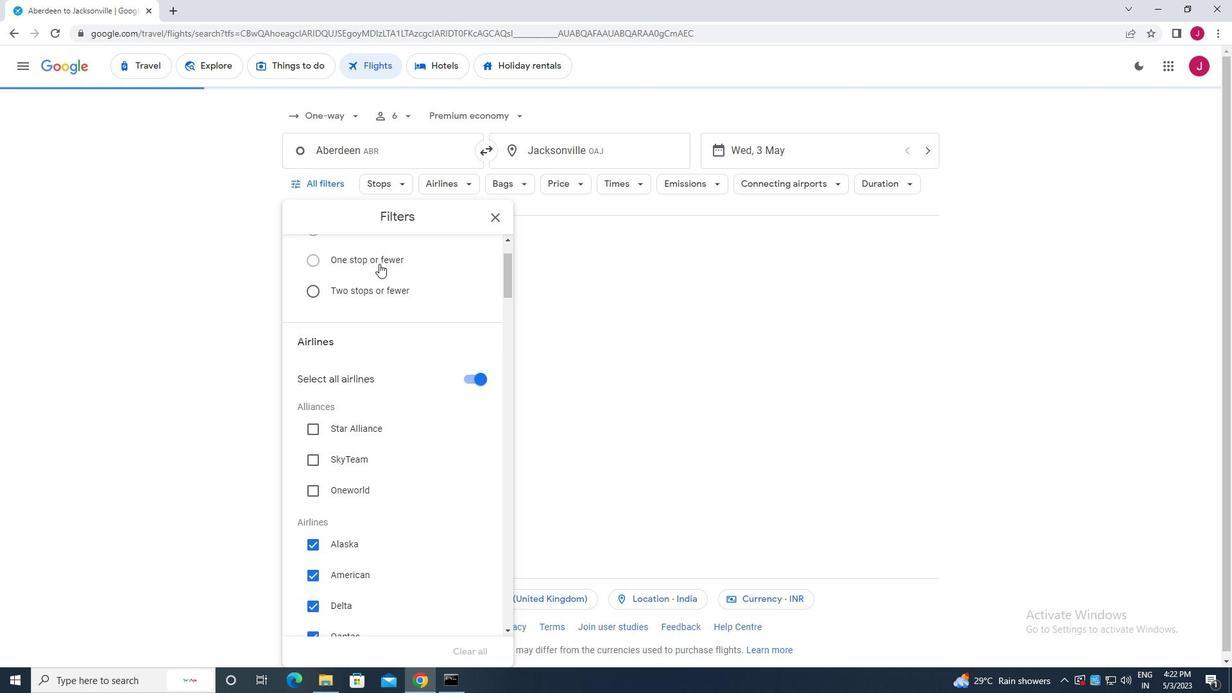 
Action: Mouse scrolled (388, 270) with delta (0, 0)
Screenshot: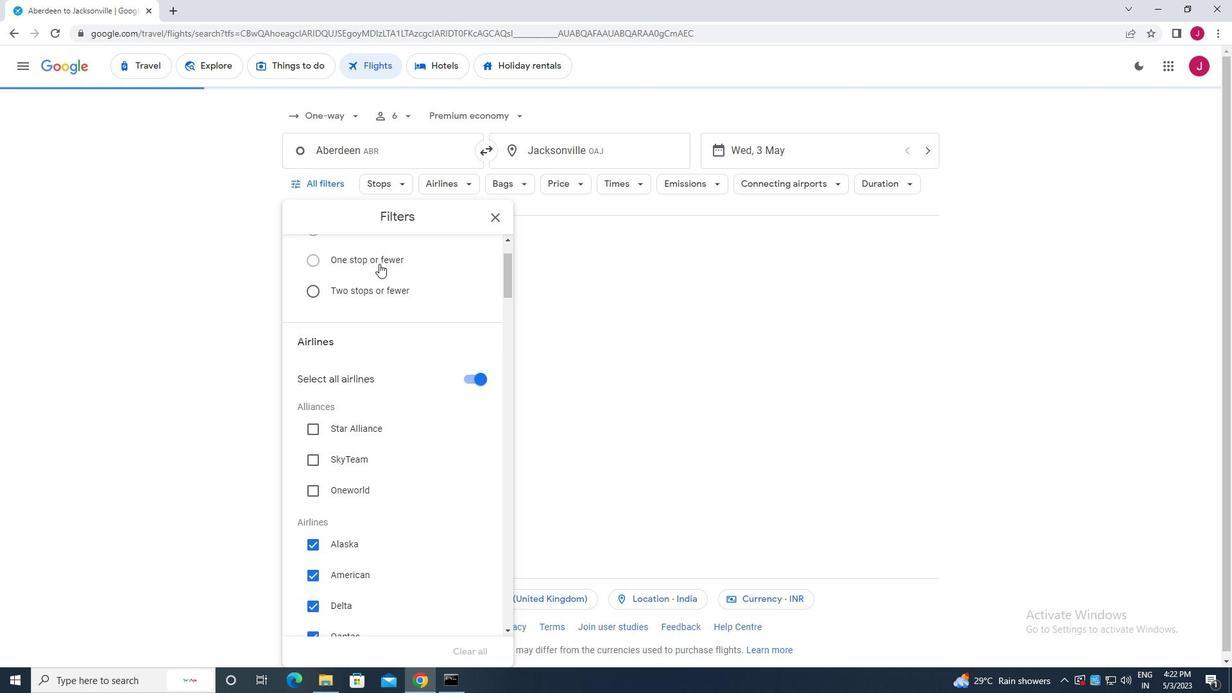 
Action: Mouse moved to (470, 267)
Screenshot: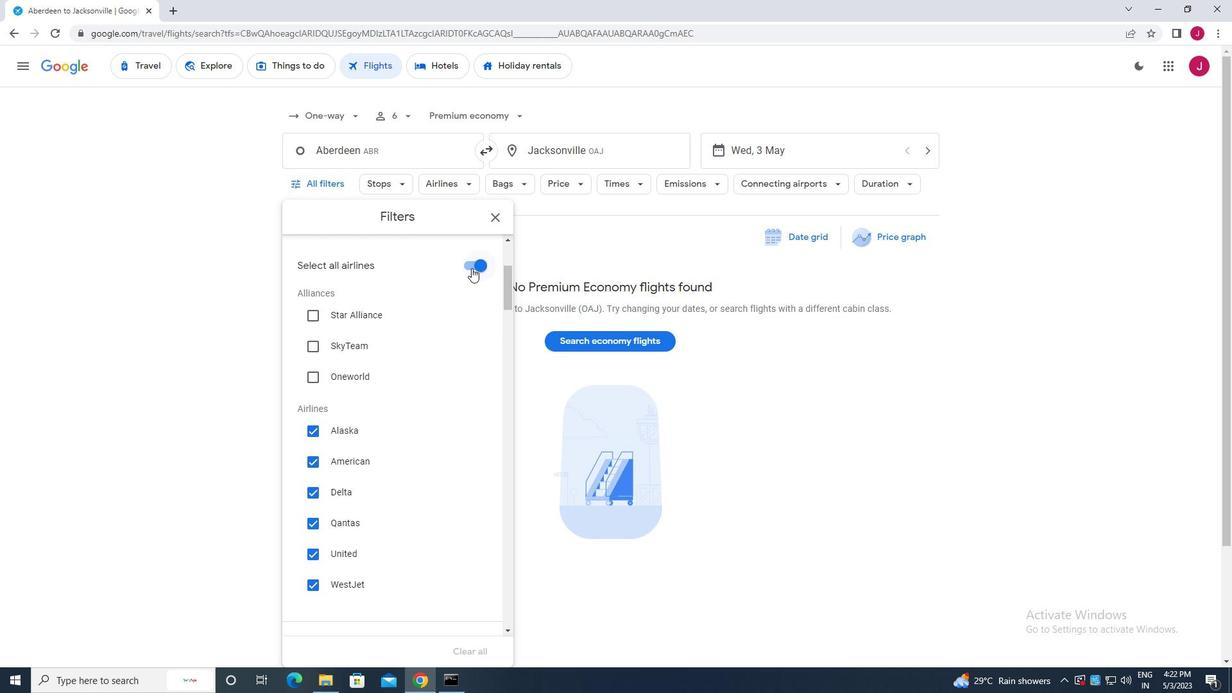 
Action: Mouse pressed left at (470, 267)
Screenshot: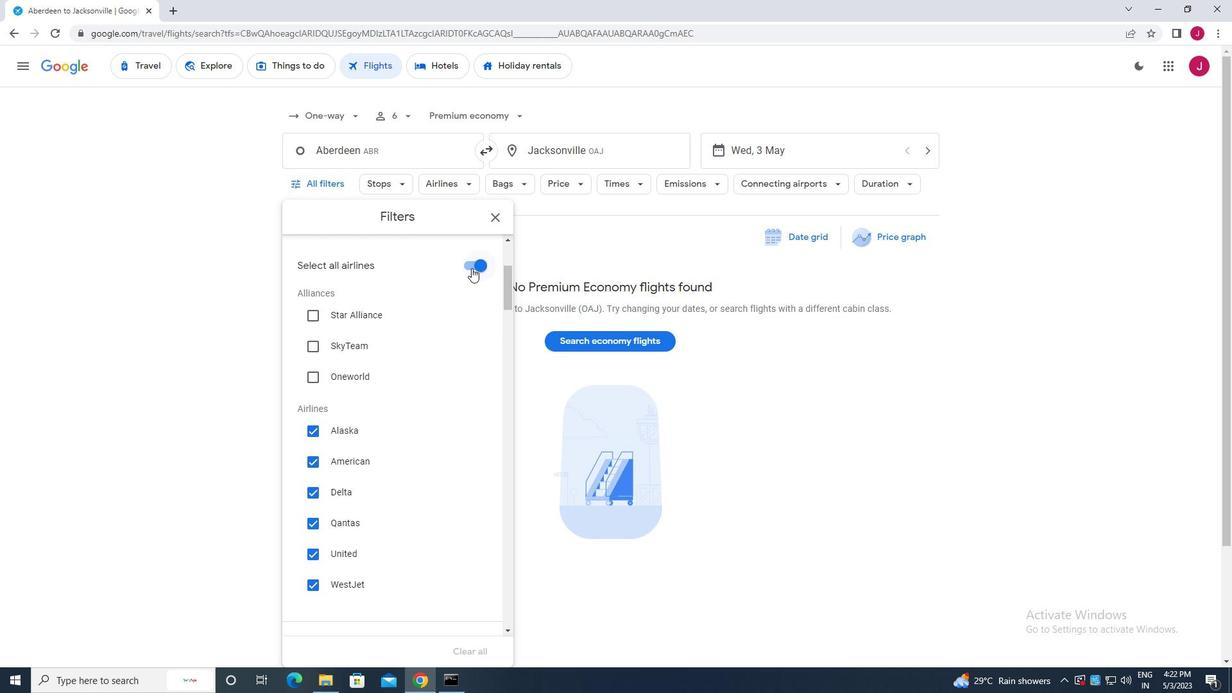 
Action: Mouse moved to (384, 313)
Screenshot: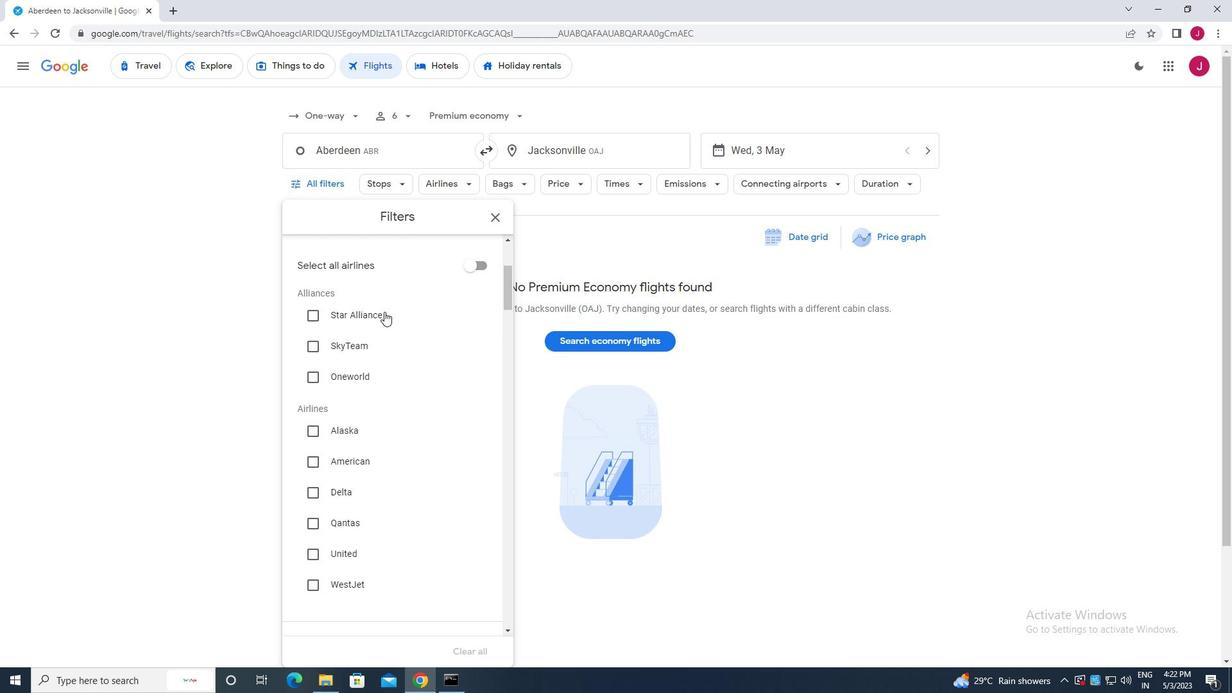 
Action: Mouse scrolled (384, 313) with delta (0, 0)
Screenshot: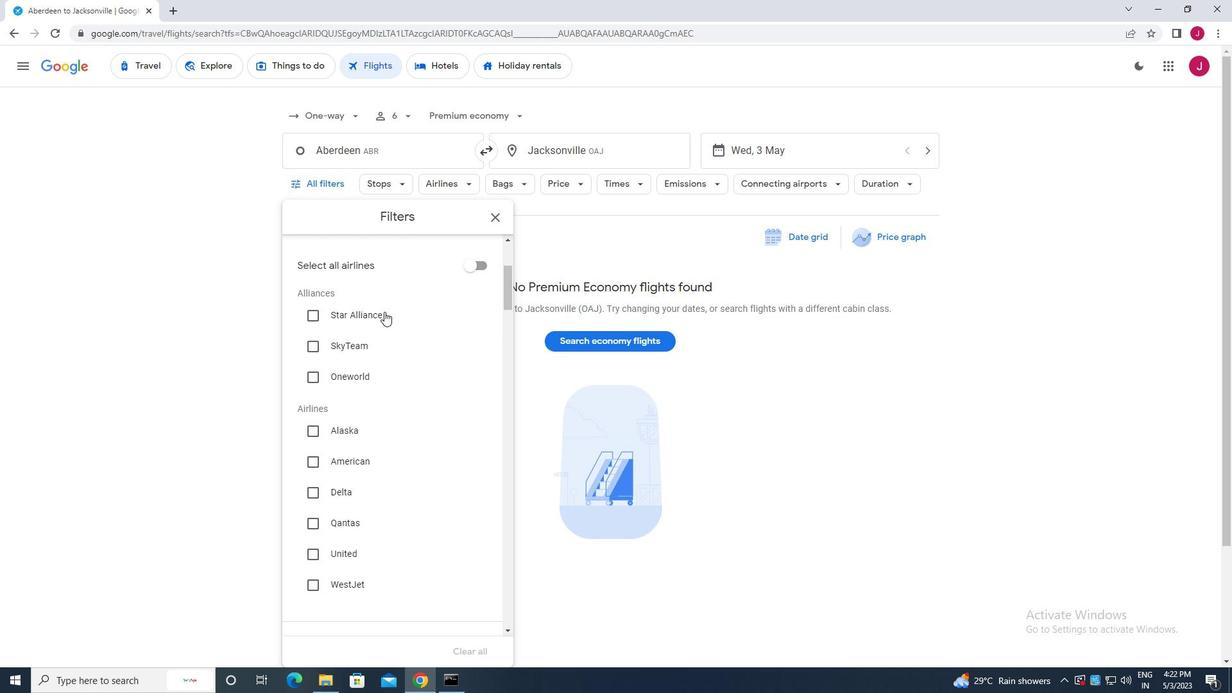 
Action: Mouse moved to (384, 315)
Screenshot: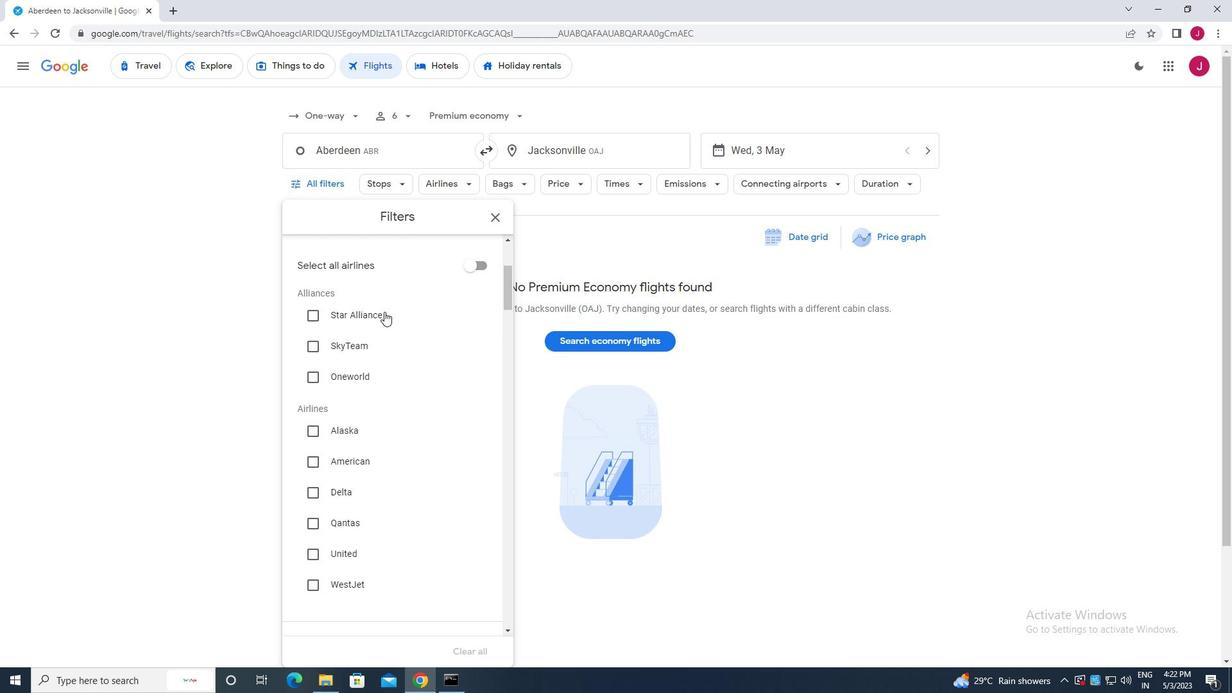 
Action: Mouse scrolled (384, 314) with delta (0, 0)
Screenshot: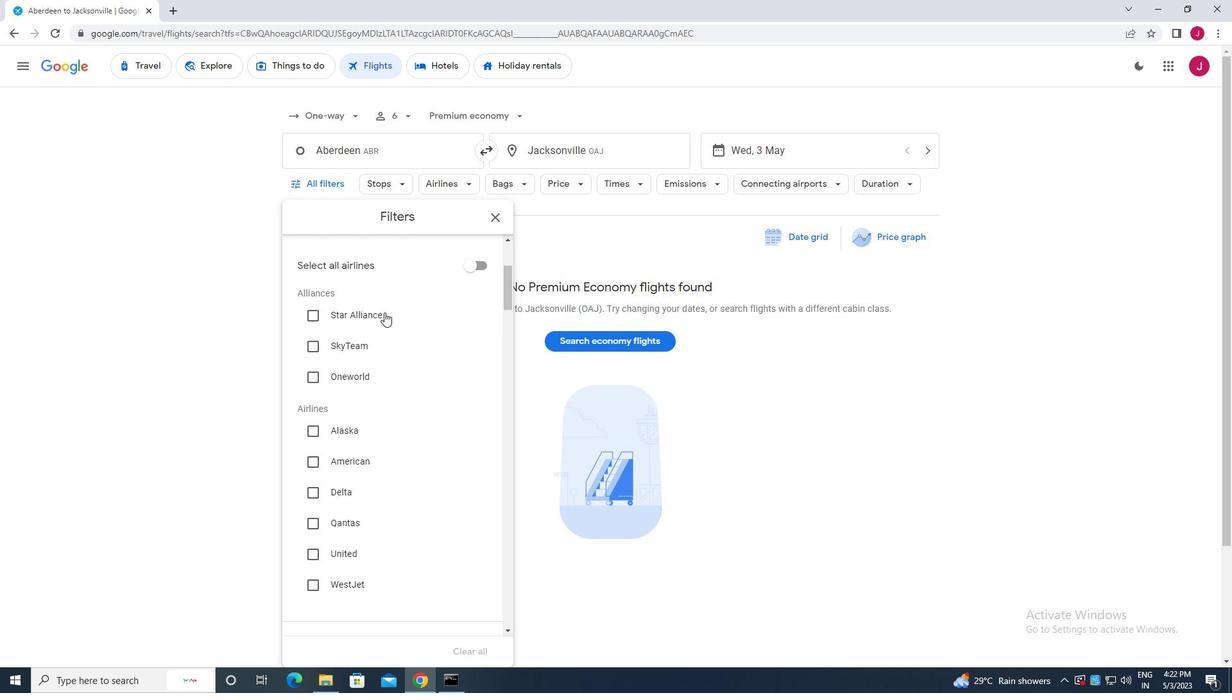 
Action: Mouse moved to (343, 280)
Screenshot: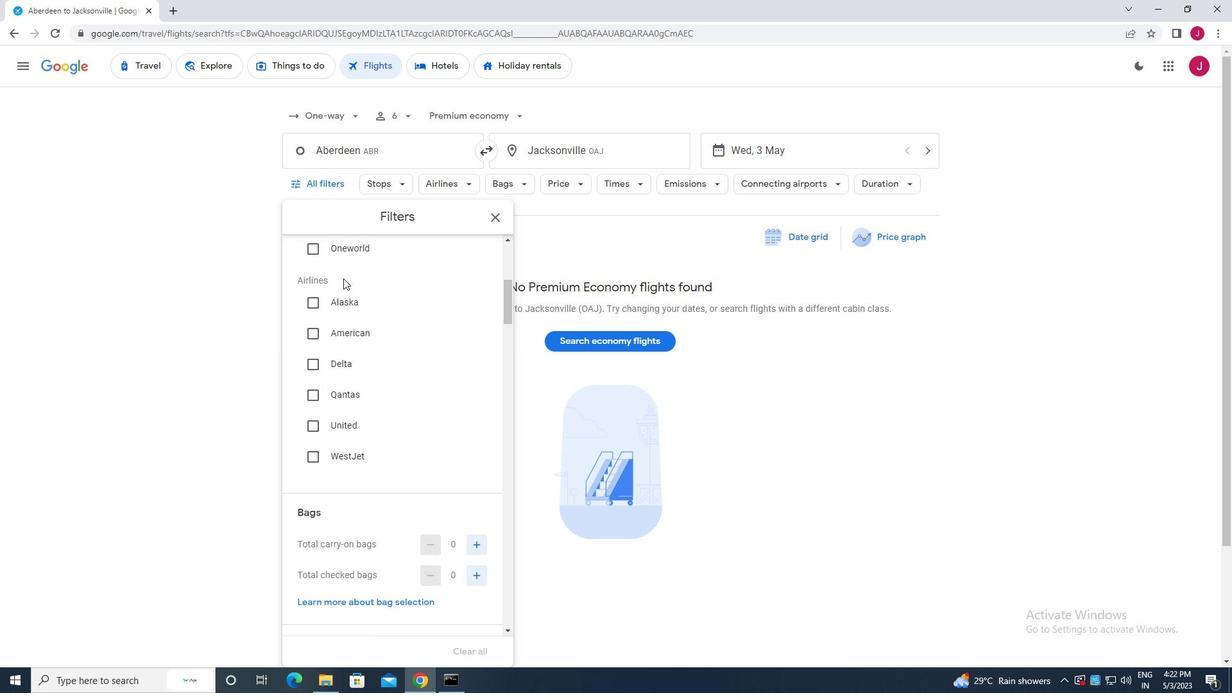
Action: Mouse scrolled (343, 279) with delta (0, 0)
Screenshot: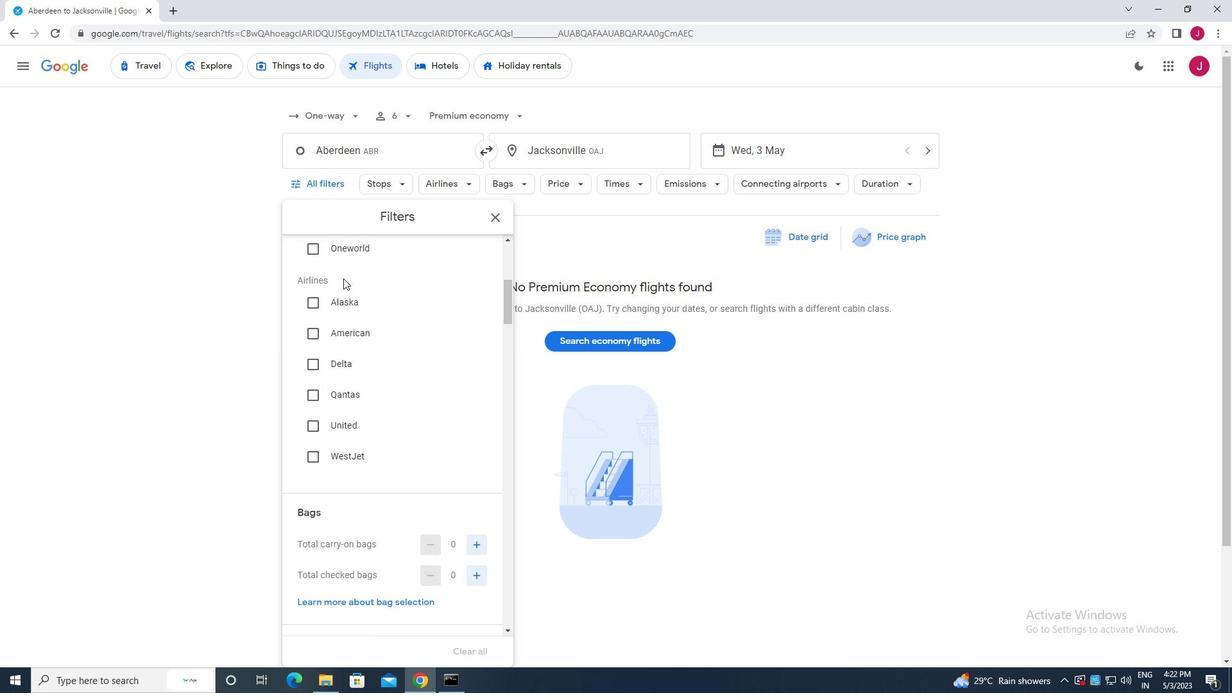 
Action: Mouse moved to (344, 284)
Screenshot: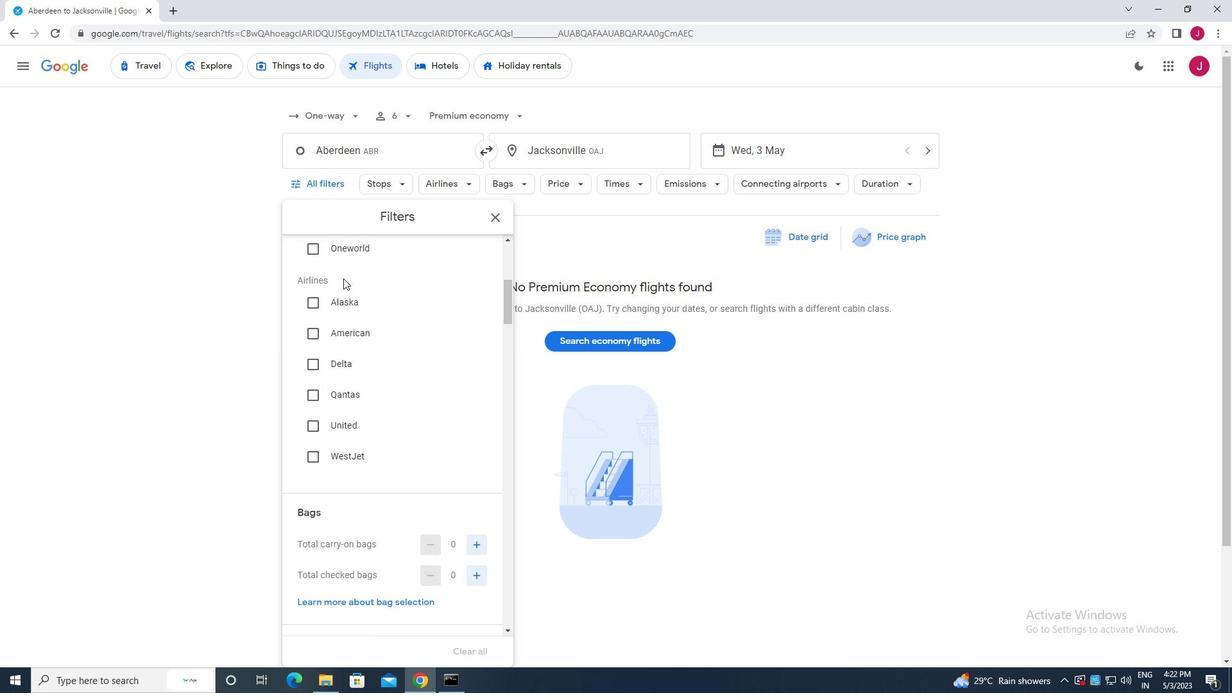 
Action: Mouse scrolled (344, 283) with delta (0, 0)
Screenshot: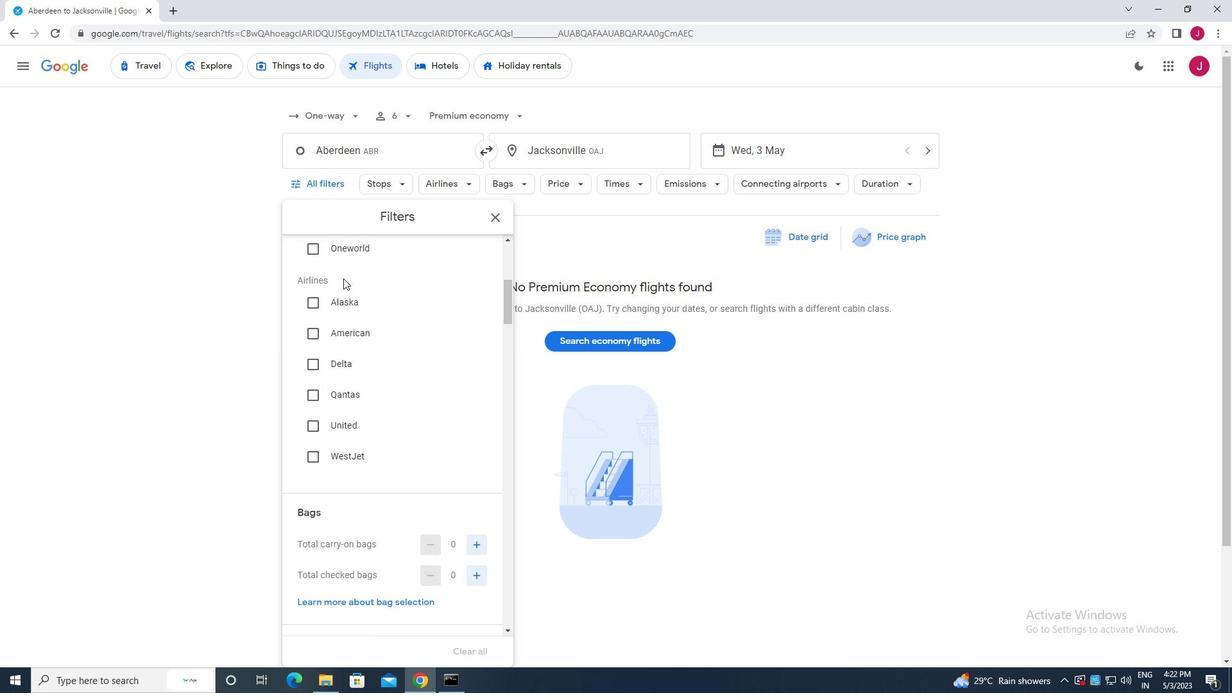 
Action: Mouse moved to (344, 286)
Screenshot: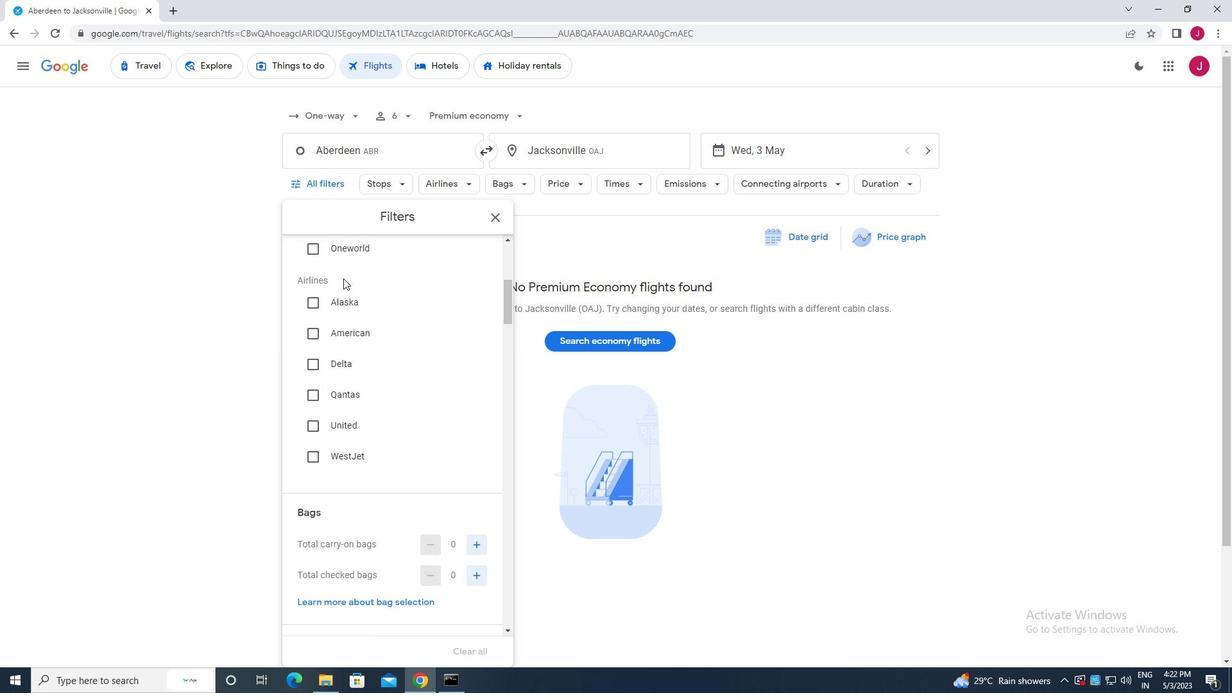 
Action: Mouse scrolled (344, 285) with delta (0, 0)
Screenshot: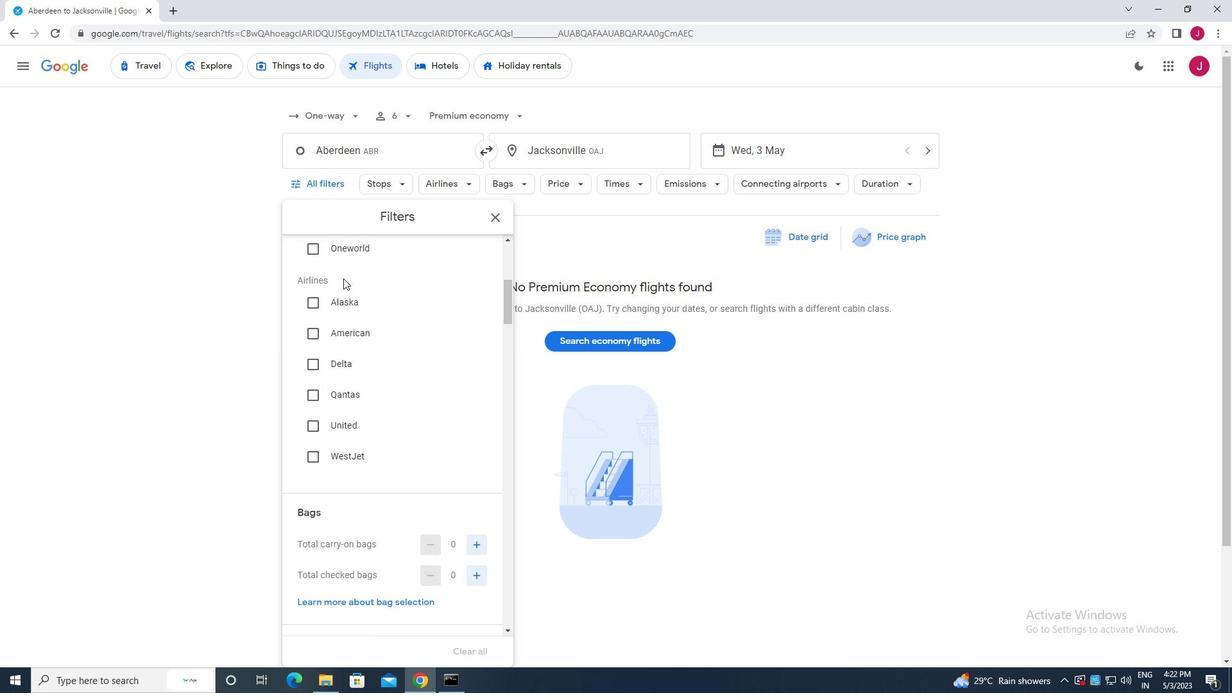 
Action: Mouse moved to (345, 287)
Screenshot: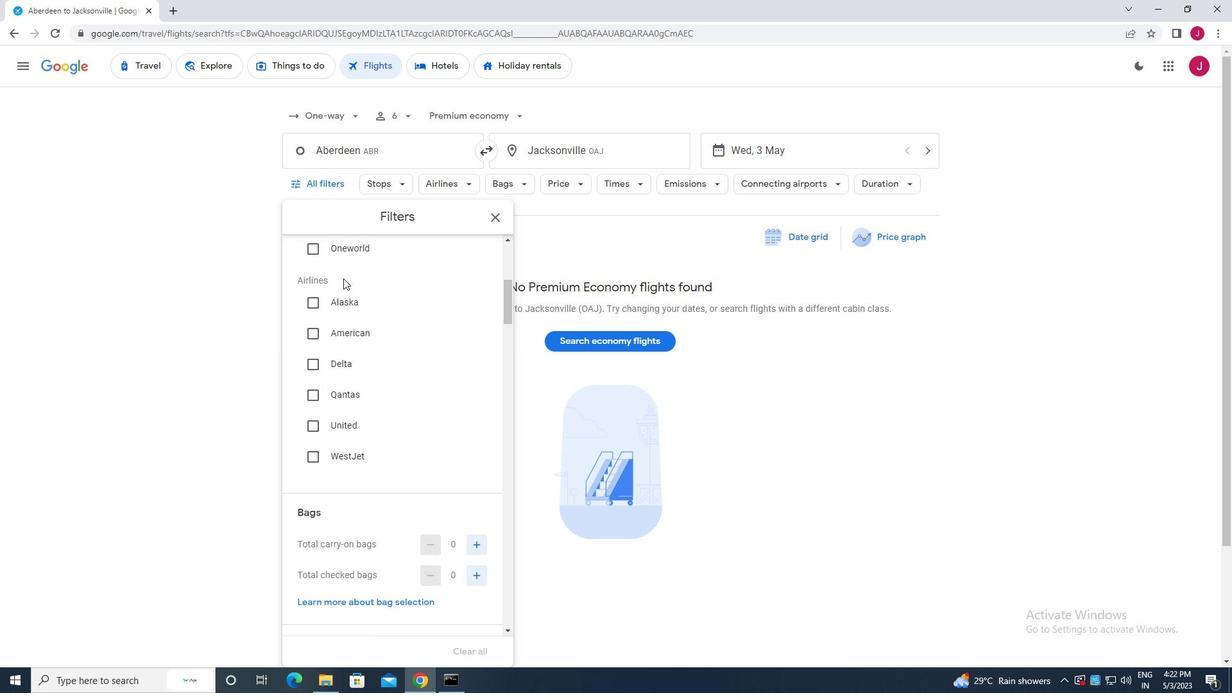 
Action: Mouse scrolled (345, 286) with delta (0, 0)
Screenshot: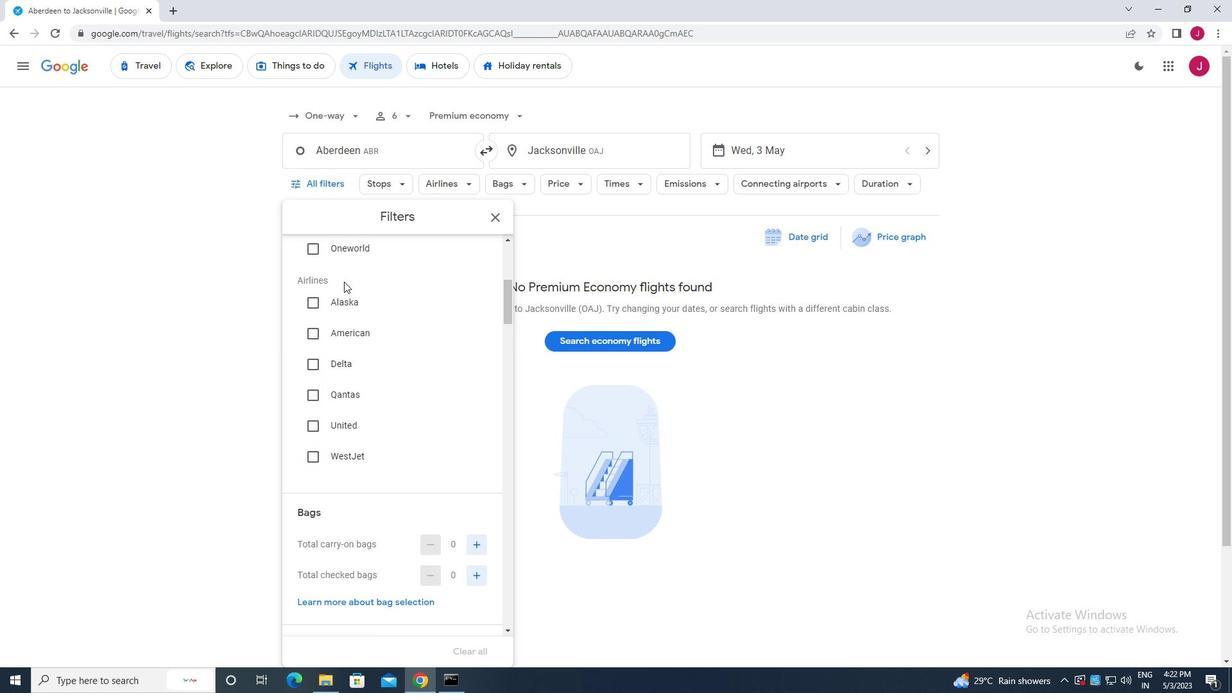 
Action: Mouse moved to (471, 320)
Screenshot: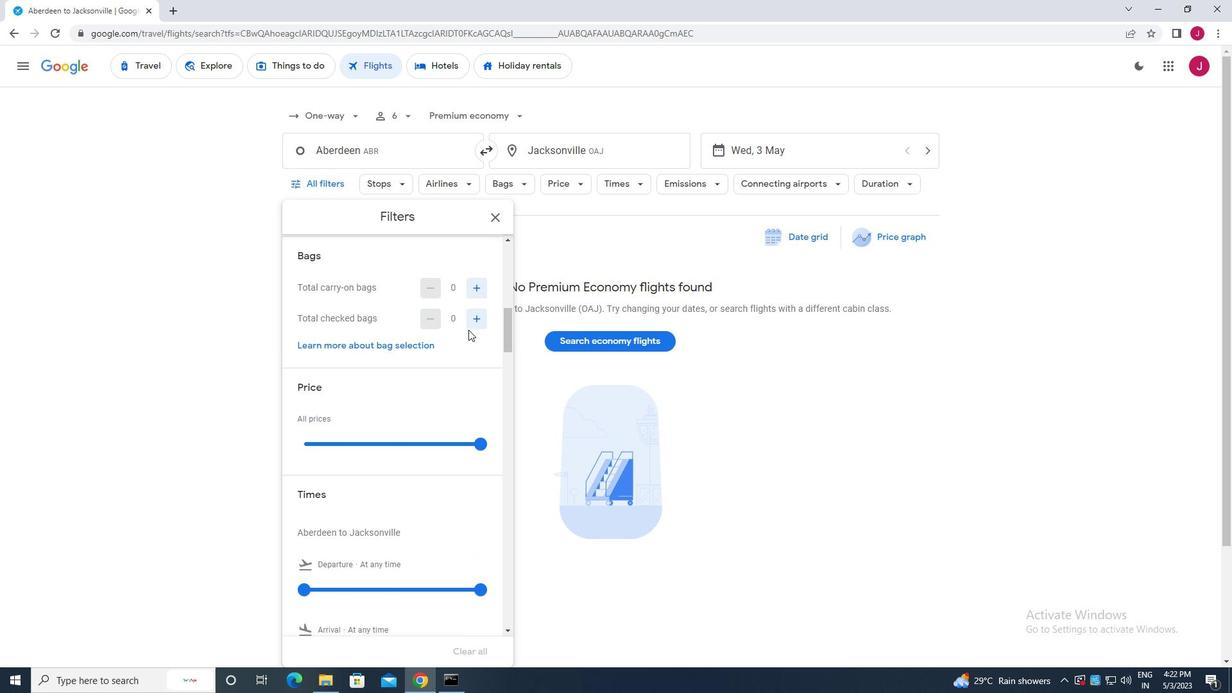 
Action: Mouse pressed left at (471, 320)
Screenshot: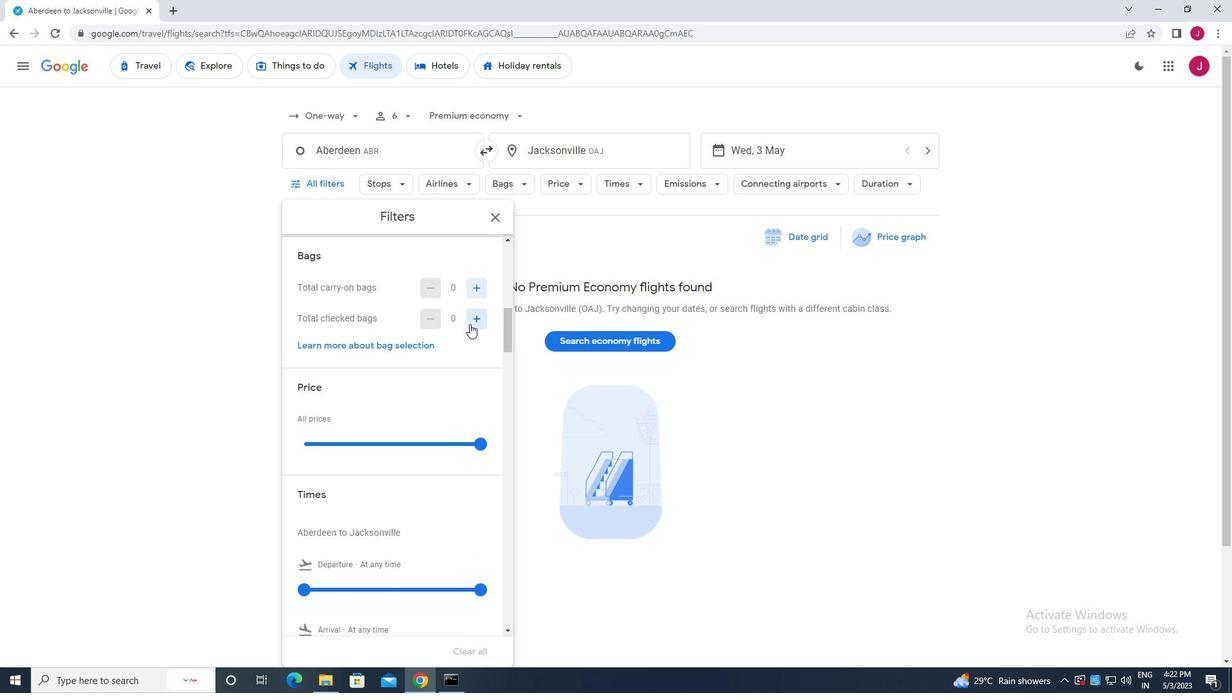 
Action: Mouse pressed left at (471, 320)
Screenshot: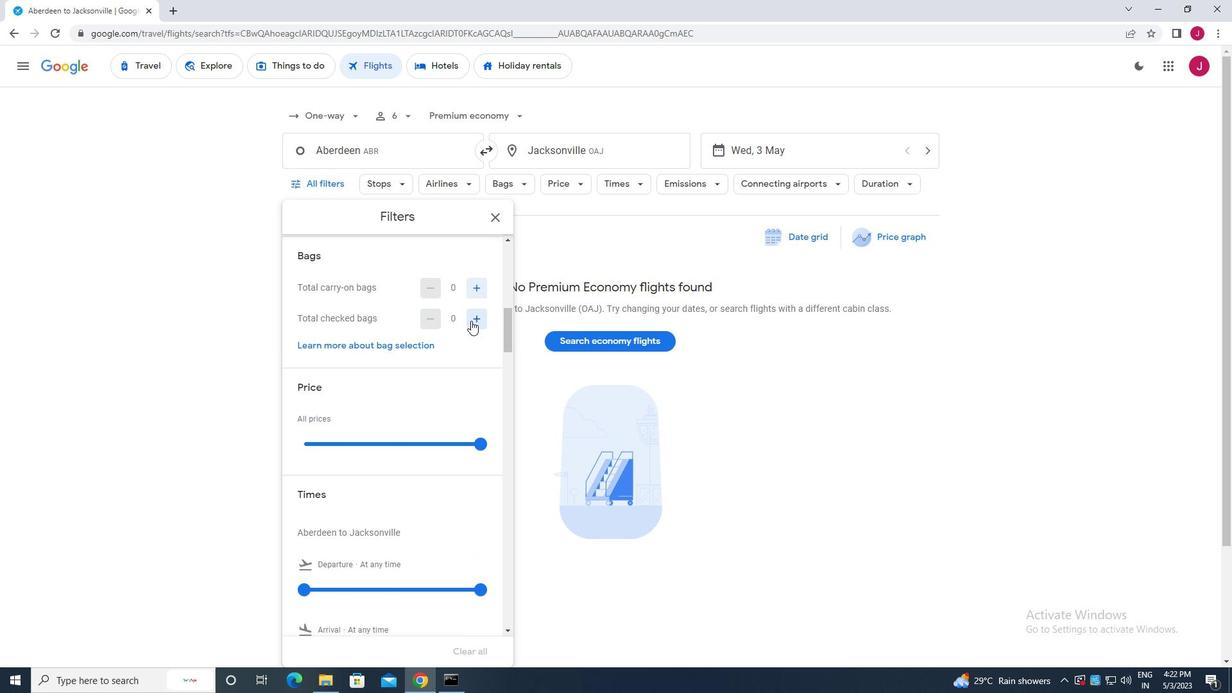 
Action: Mouse pressed left at (471, 320)
Screenshot: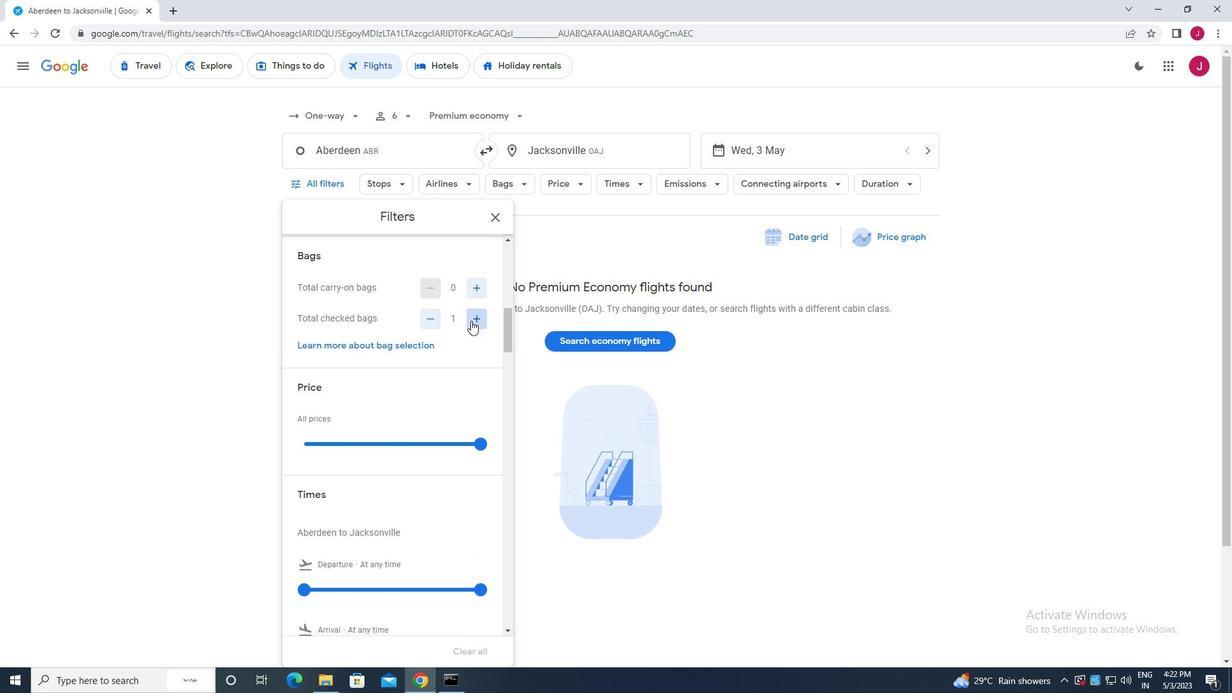 
Action: Mouse pressed left at (471, 320)
Screenshot: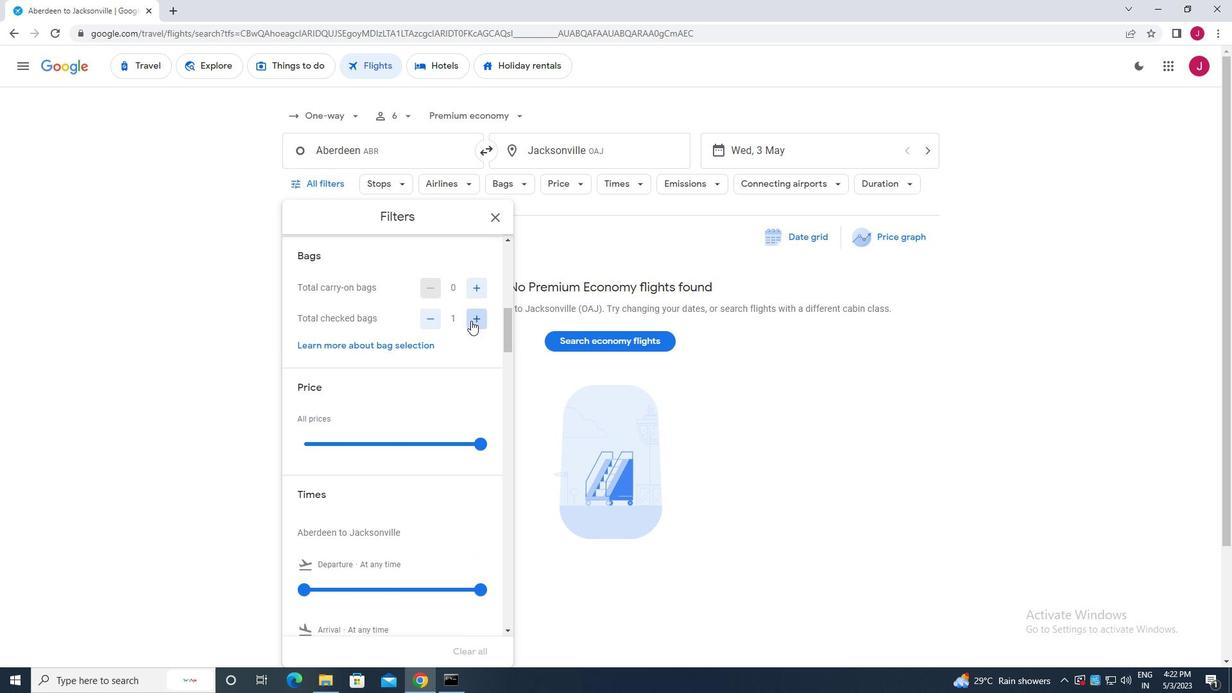 
Action: Mouse pressed left at (471, 320)
Screenshot: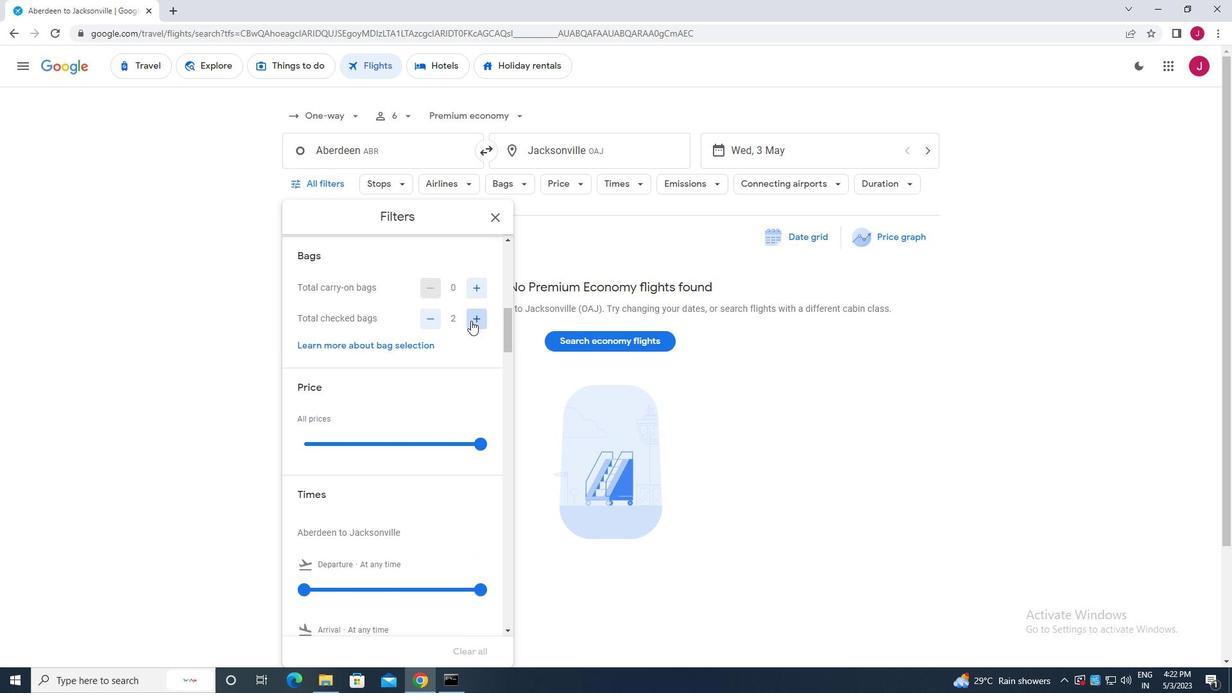 
Action: Mouse moved to (480, 438)
Screenshot: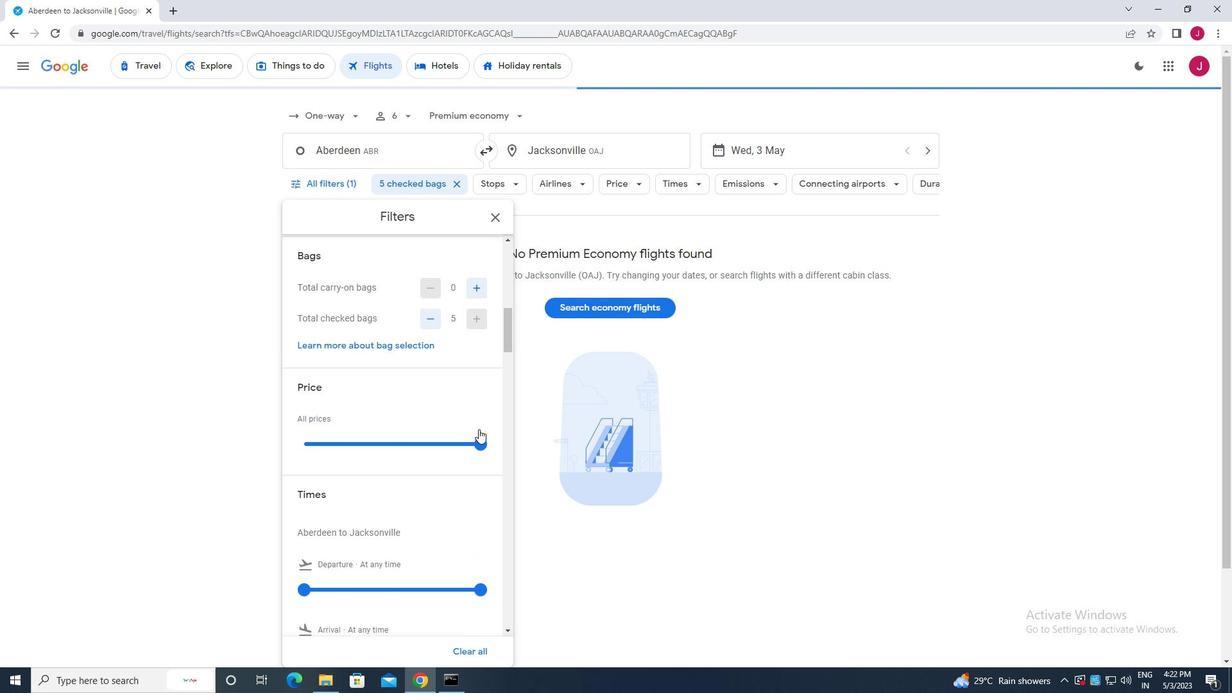 
Action: Mouse pressed left at (480, 438)
Screenshot: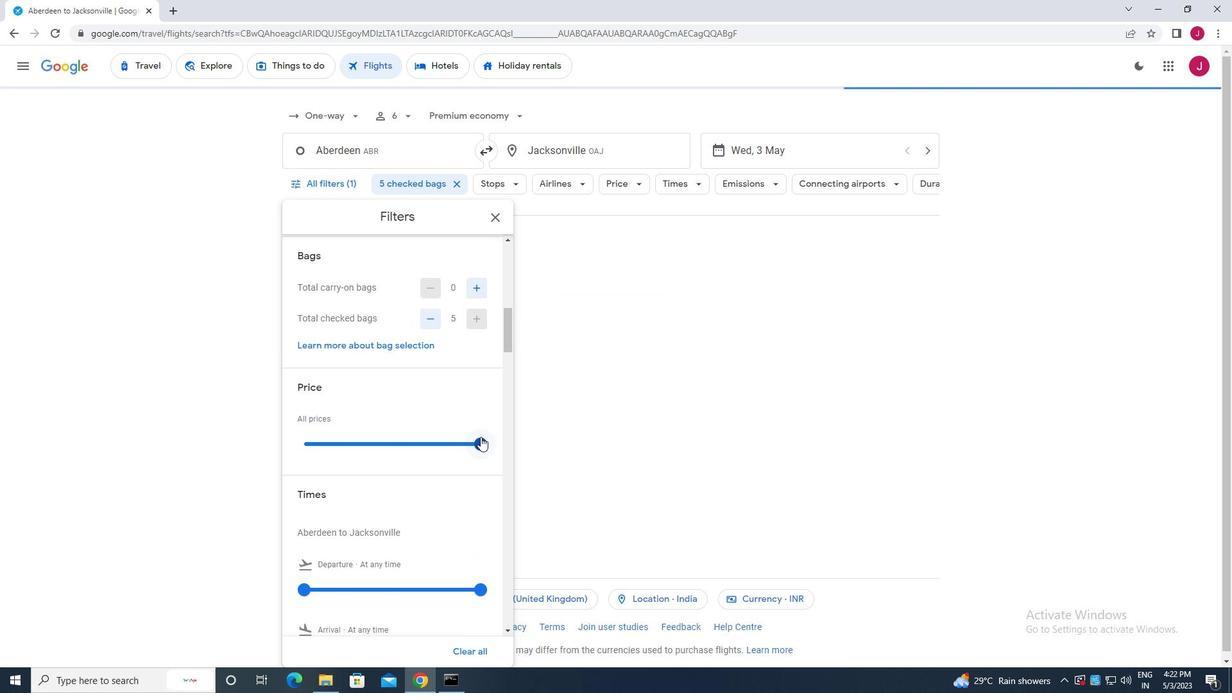 
Action: Mouse moved to (413, 417)
Screenshot: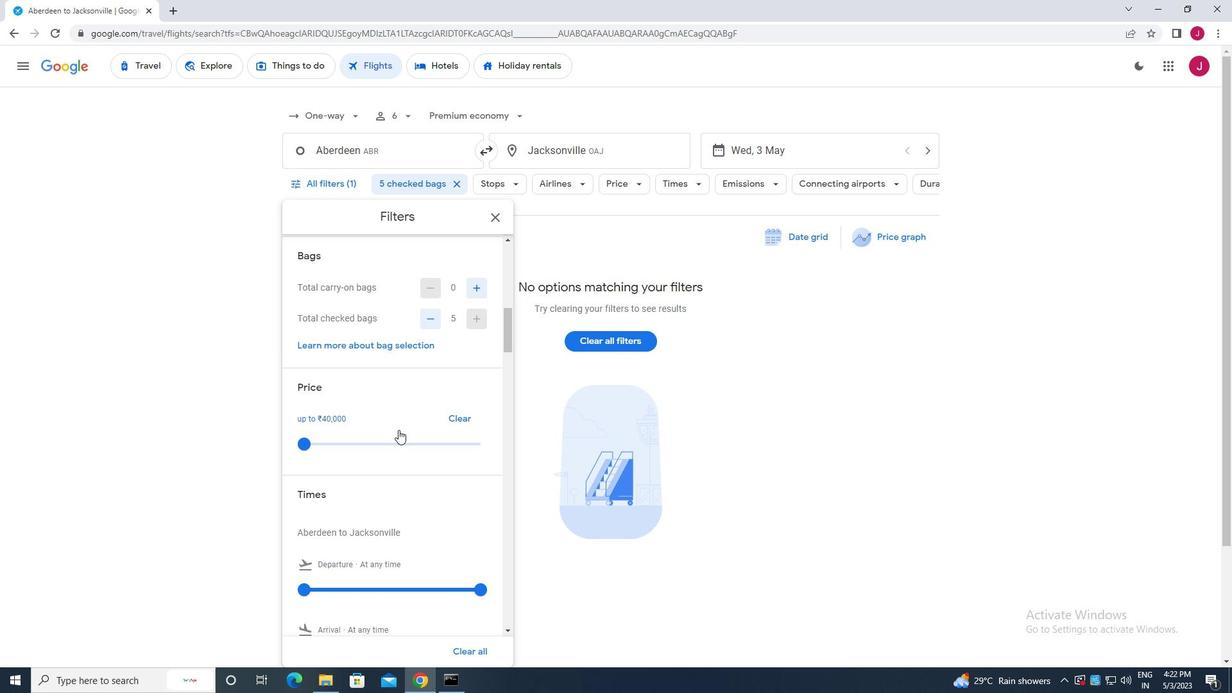 
Action: Mouse scrolled (413, 416) with delta (0, 0)
Screenshot: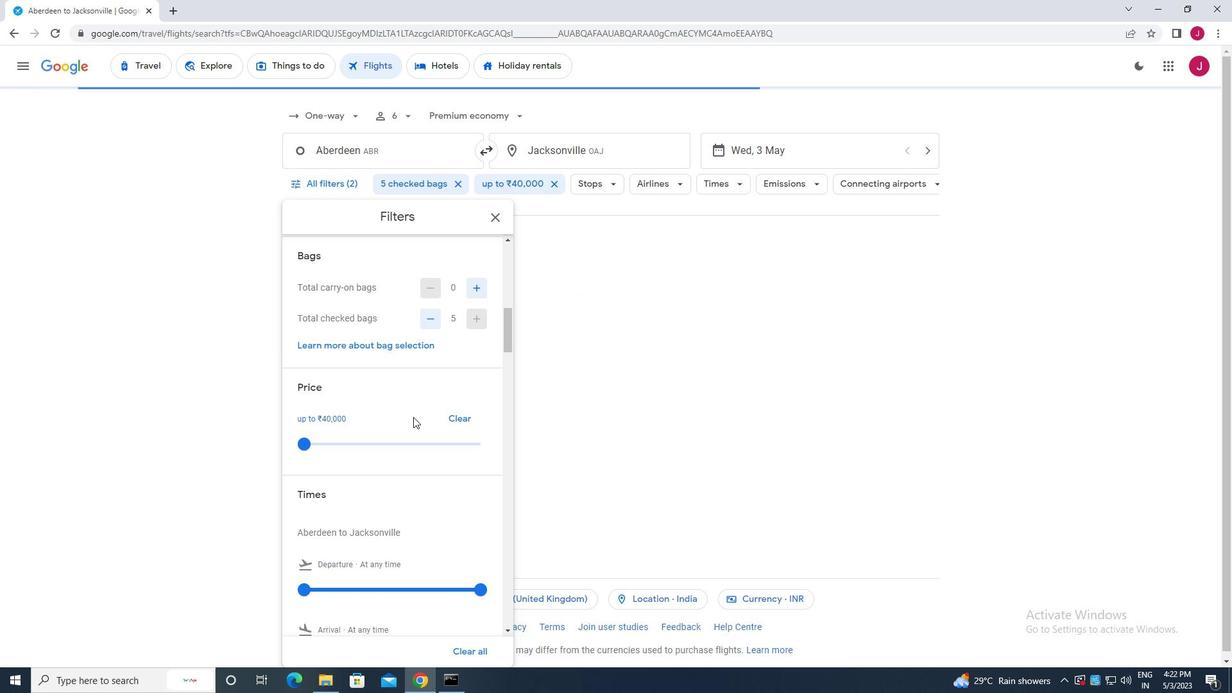 
Action: Mouse scrolled (413, 416) with delta (0, 0)
Screenshot: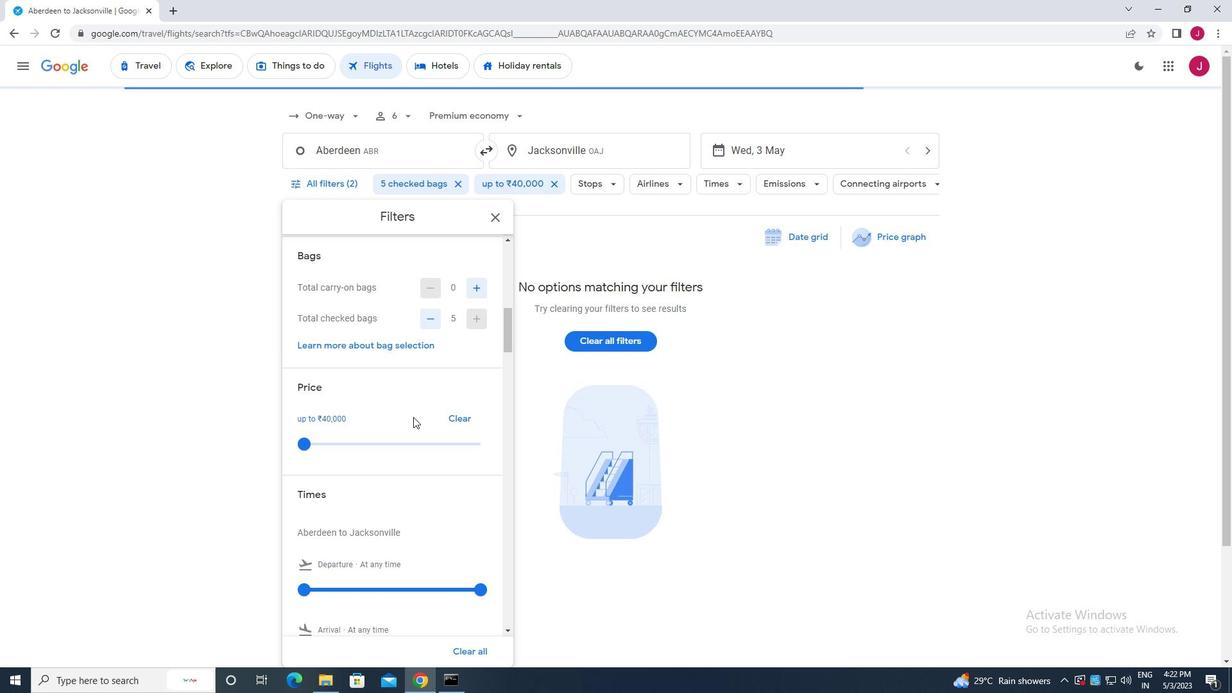 
Action: Mouse moved to (305, 456)
Screenshot: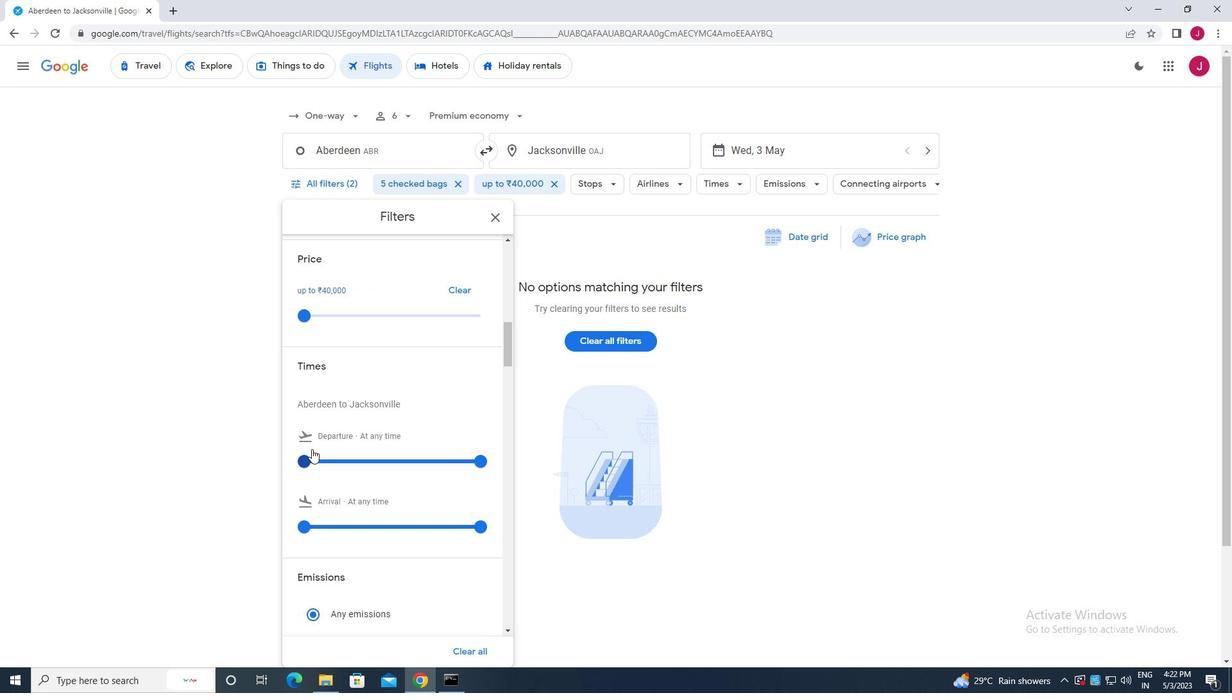 
Action: Mouse pressed left at (305, 456)
Screenshot: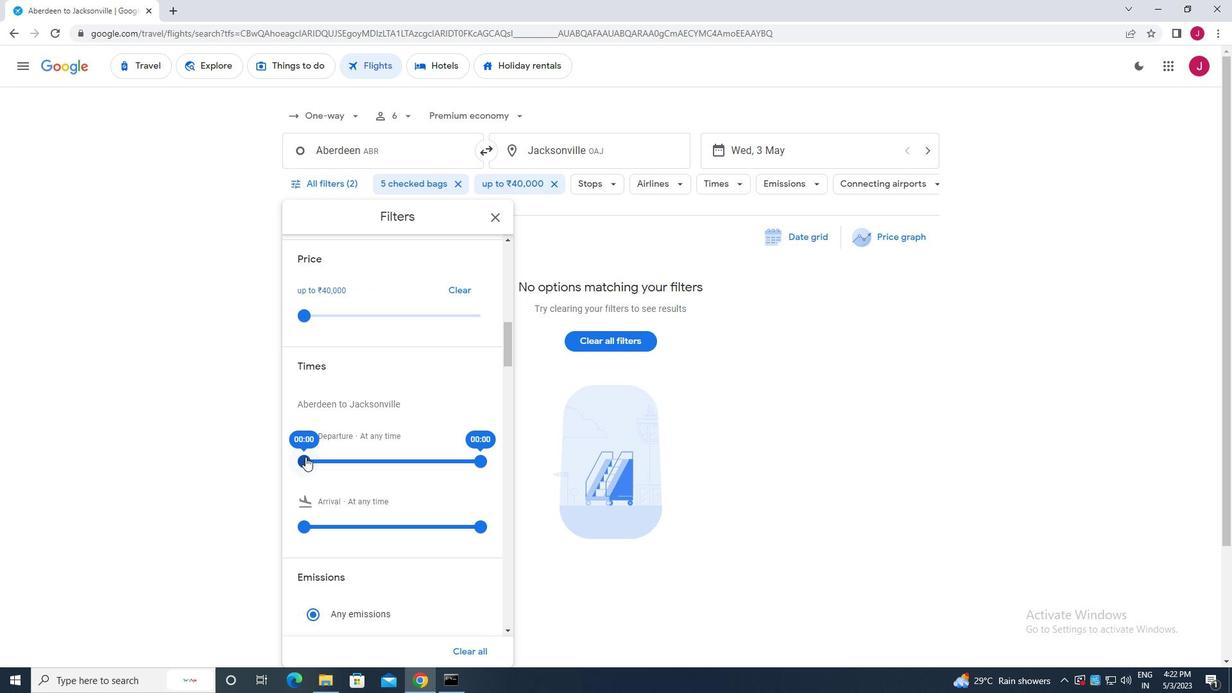 
Action: Mouse moved to (477, 460)
Screenshot: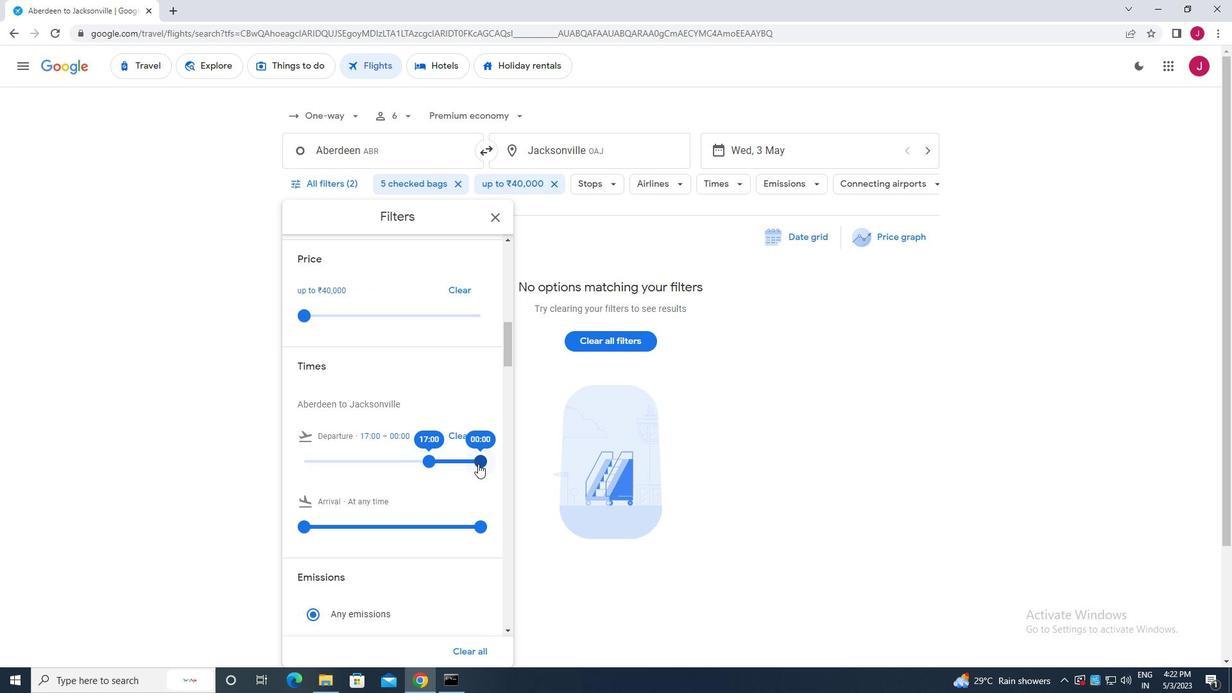 
Action: Mouse pressed left at (477, 460)
Screenshot: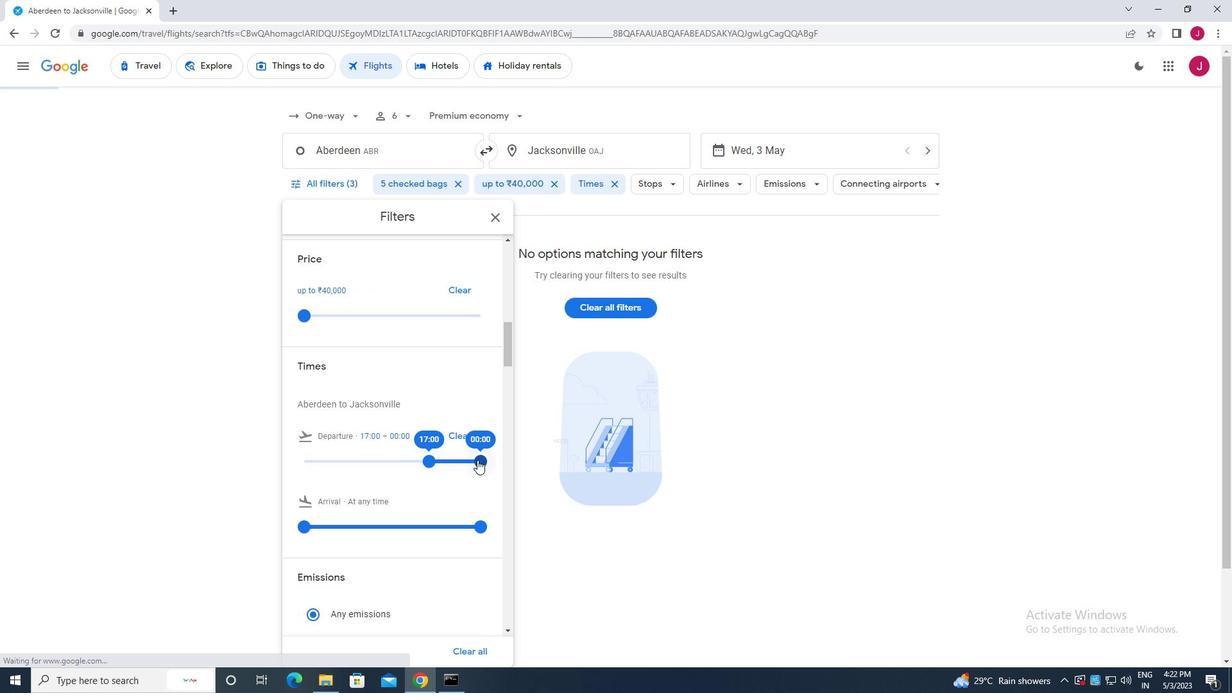 
Action: Mouse moved to (492, 218)
Screenshot: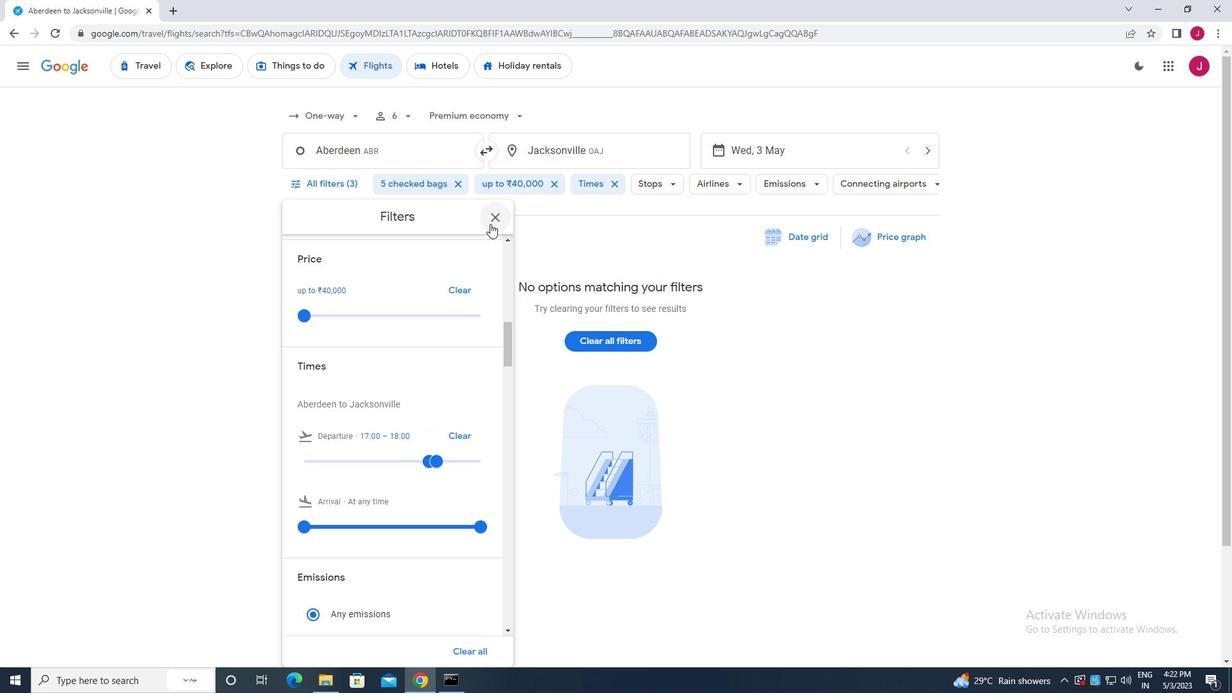 
Action: Mouse pressed left at (492, 218)
Screenshot: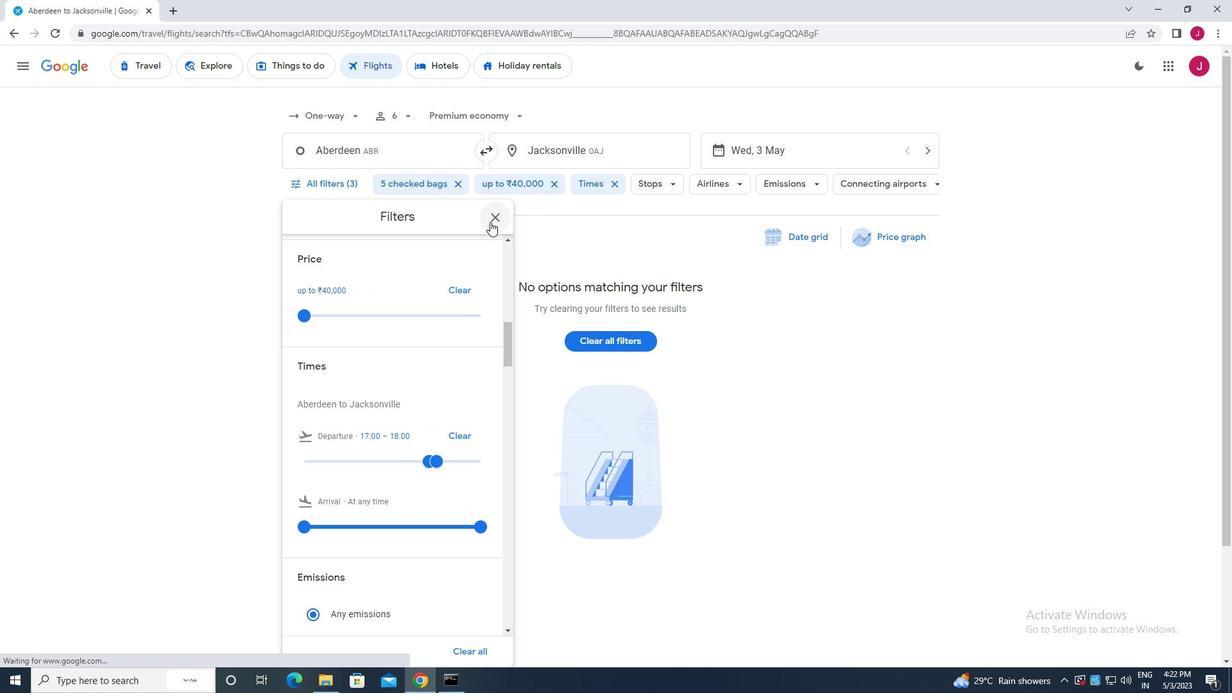 
Action: Mouse moved to (492, 218)
Screenshot: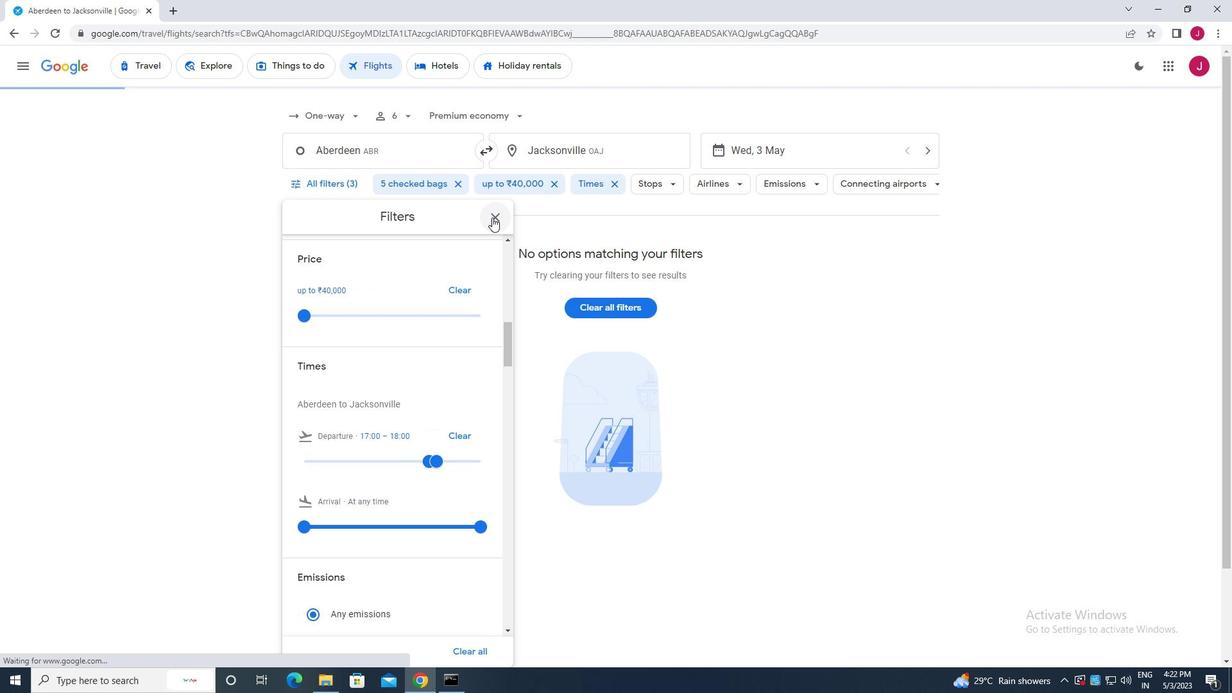 
